 Task: Check a user's "Followers" for community engagement.
Action: Mouse moved to (1326, 78)
Screenshot: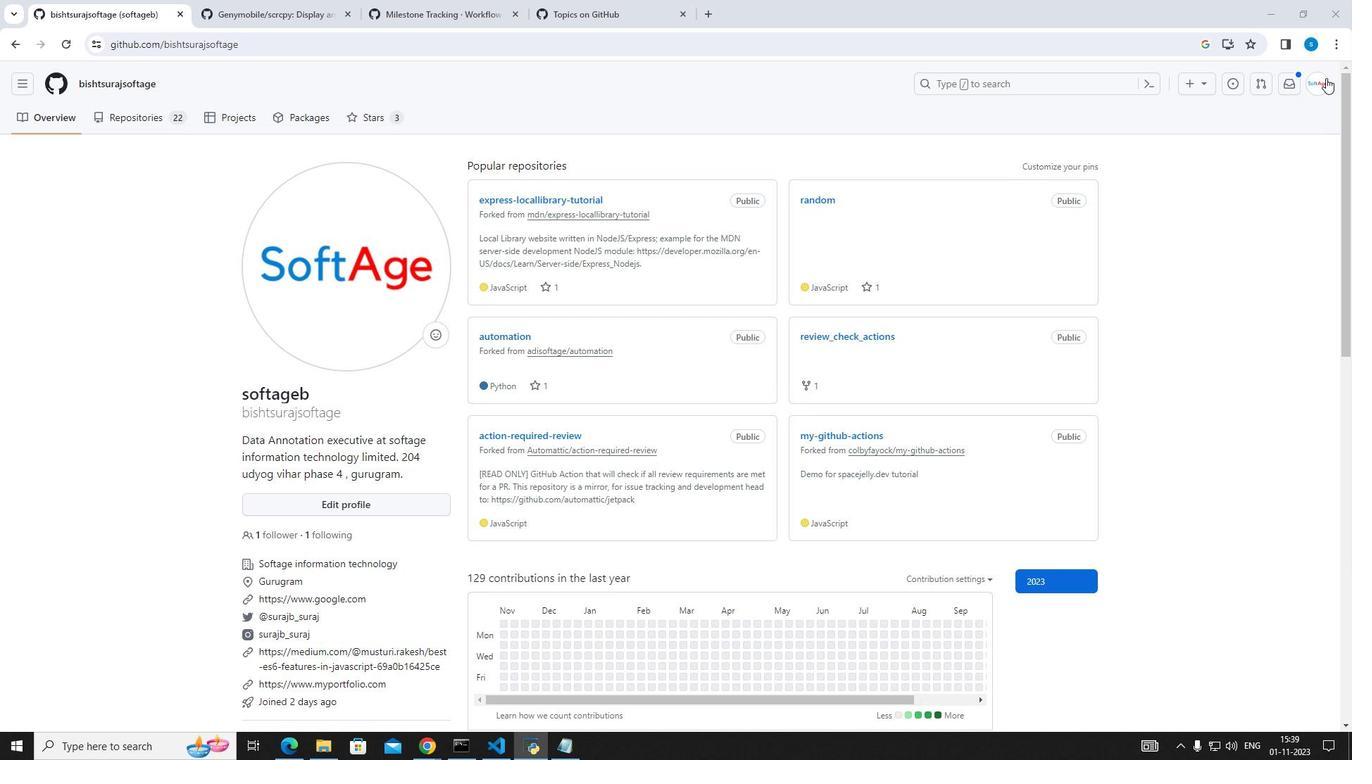 
Action: Mouse pressed left at (1326, 78)
Screenshot: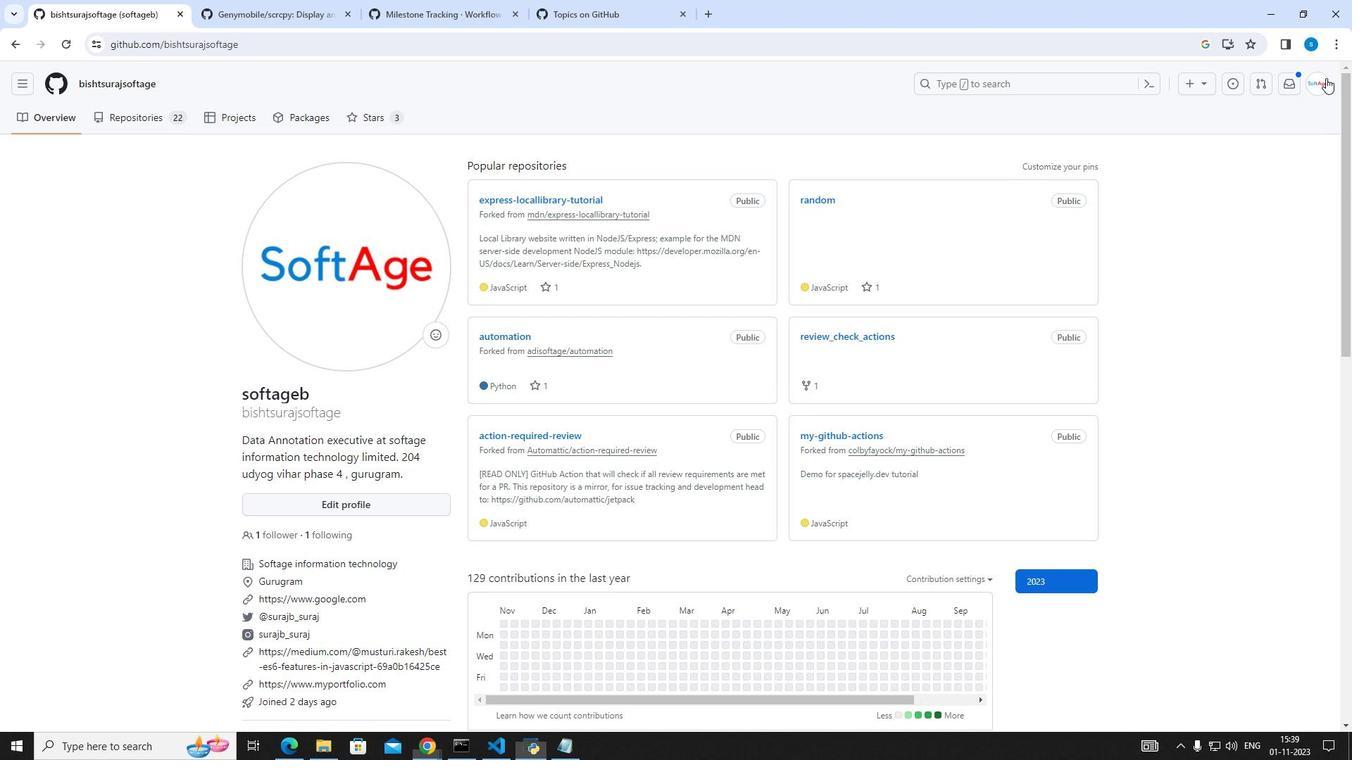 
Action: Mouse moved to (1242, 191)
Screenshot: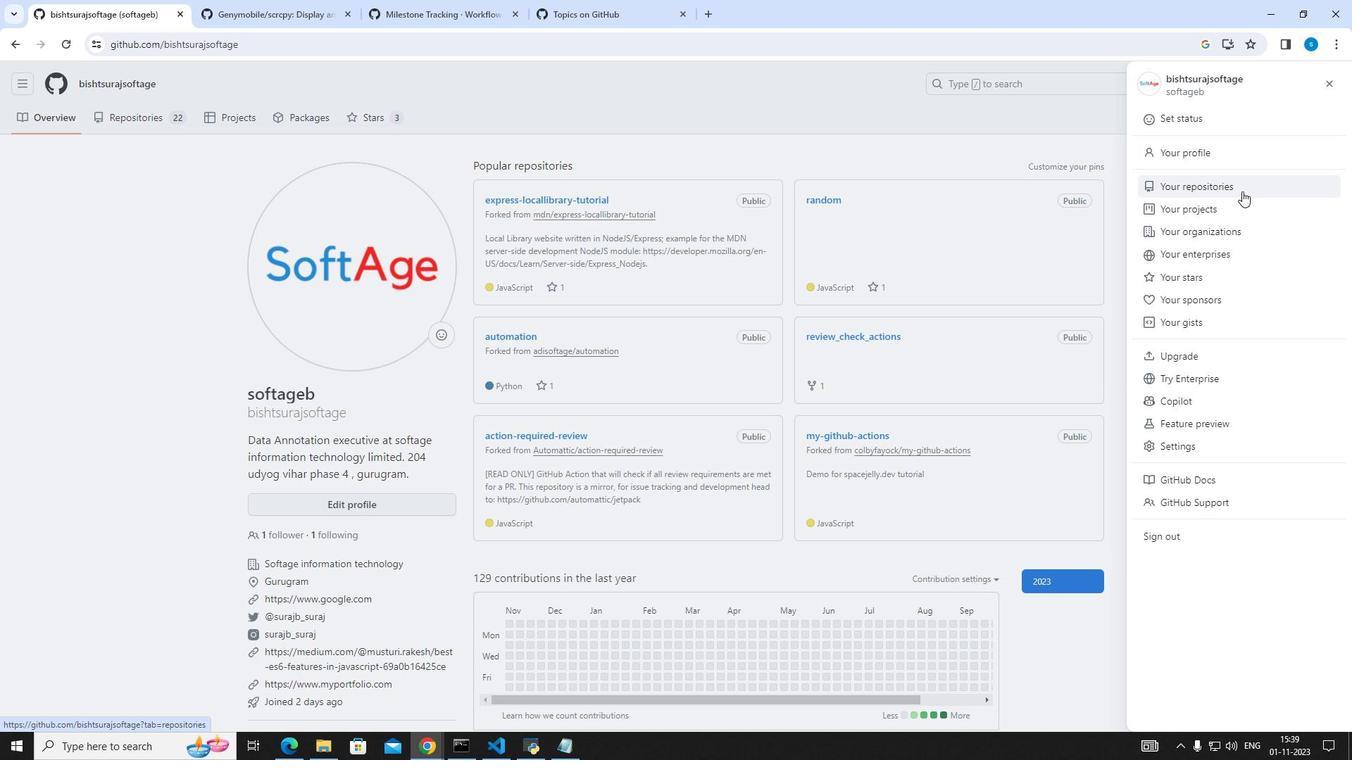 
Action: Mouse pressed left at (1242, 191)
Screenshot: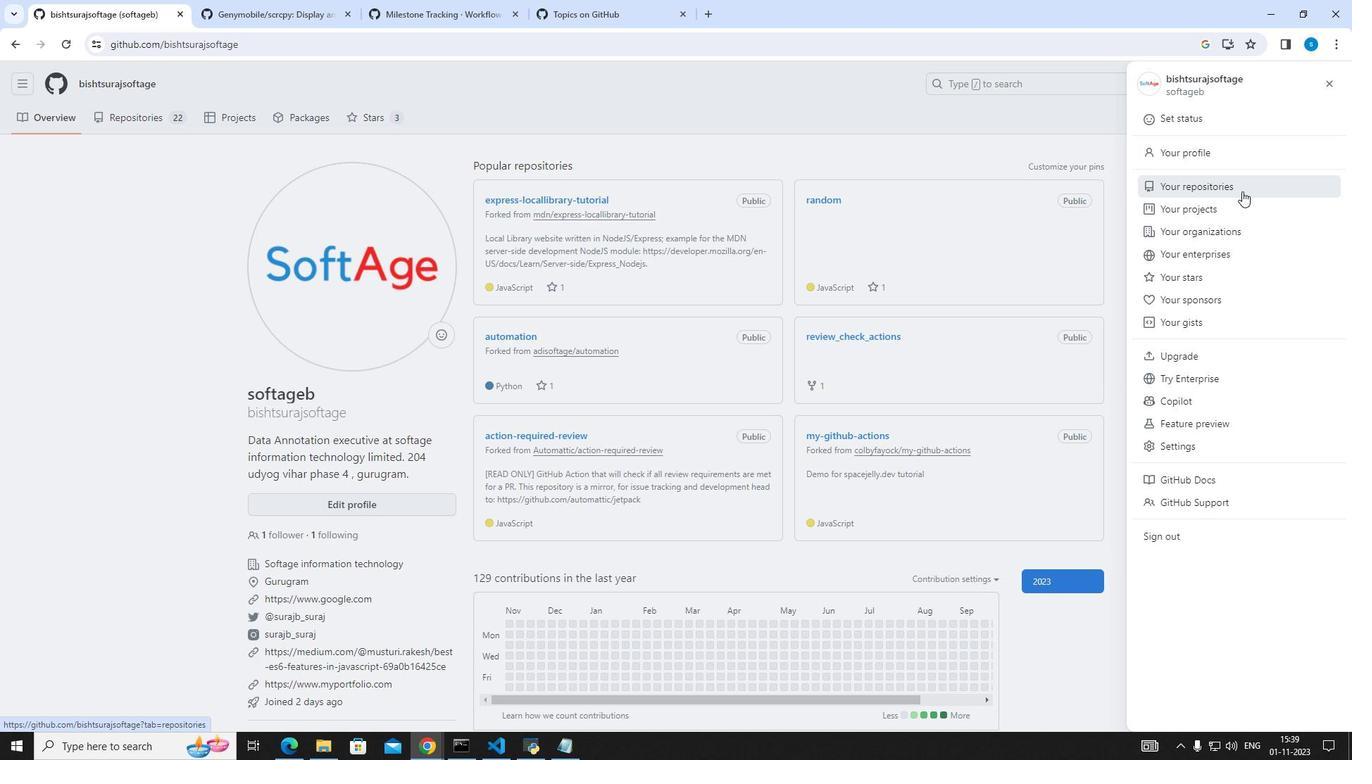 
Action: Mouse moved to (731, 411)
Screenshot: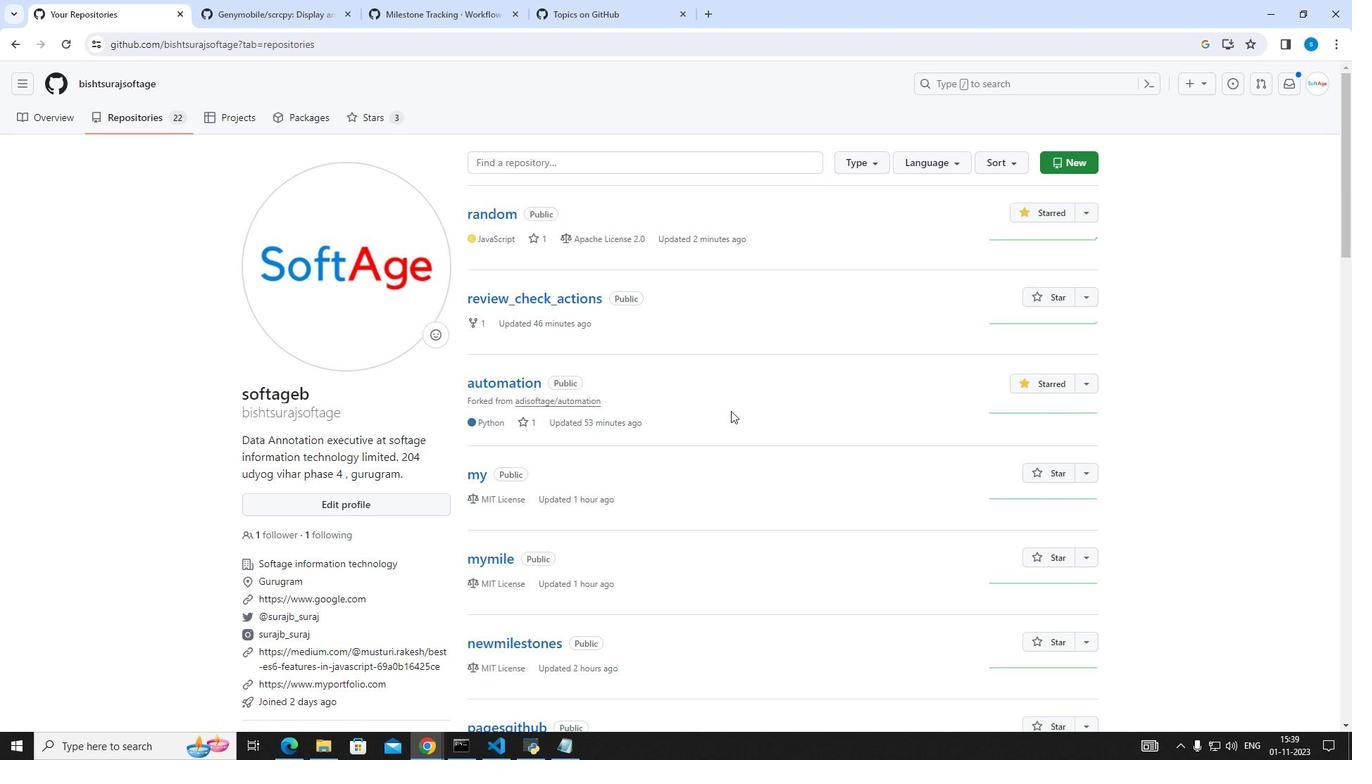 
Action: Mouse scrolled (731, 410) with delta (0, 0)
Screenshot: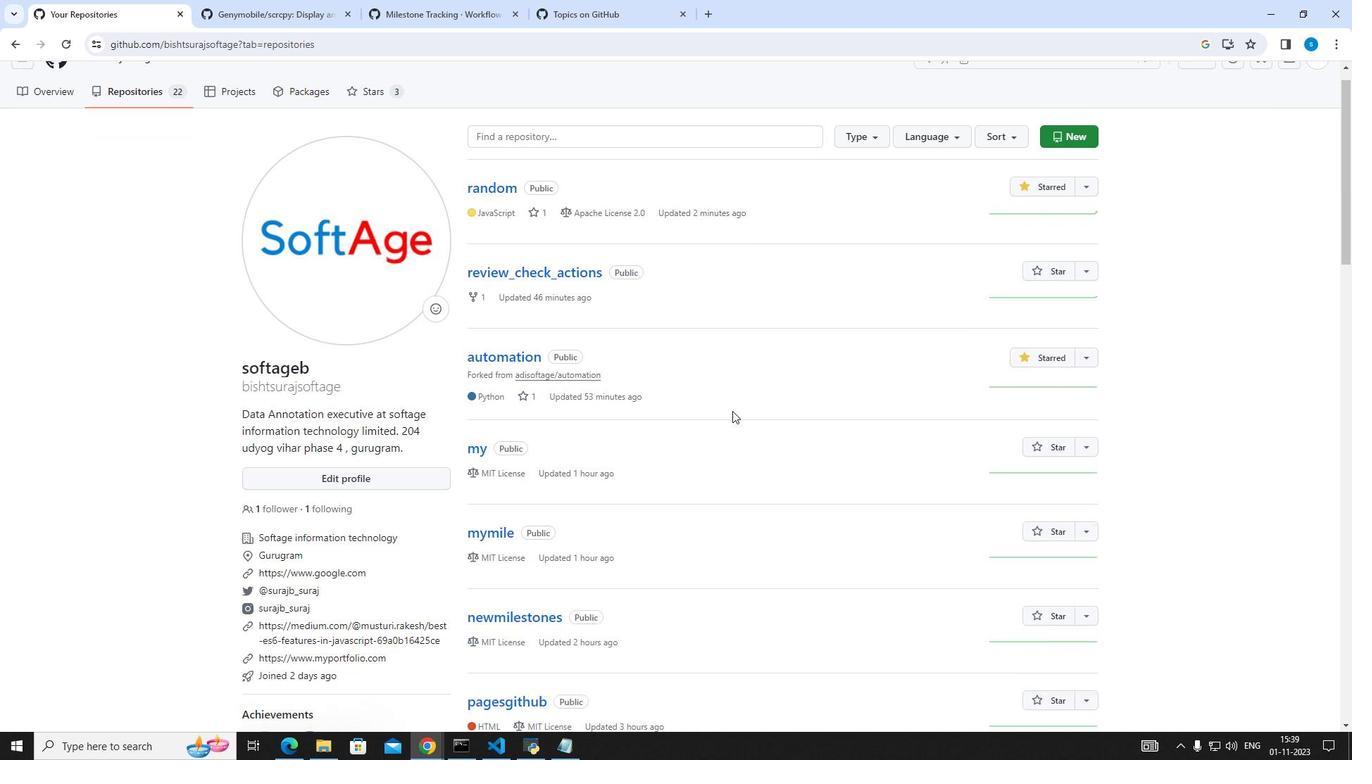 
Action: Mouse scrolled (731, 410) with delta (0, 0)
Screenshot: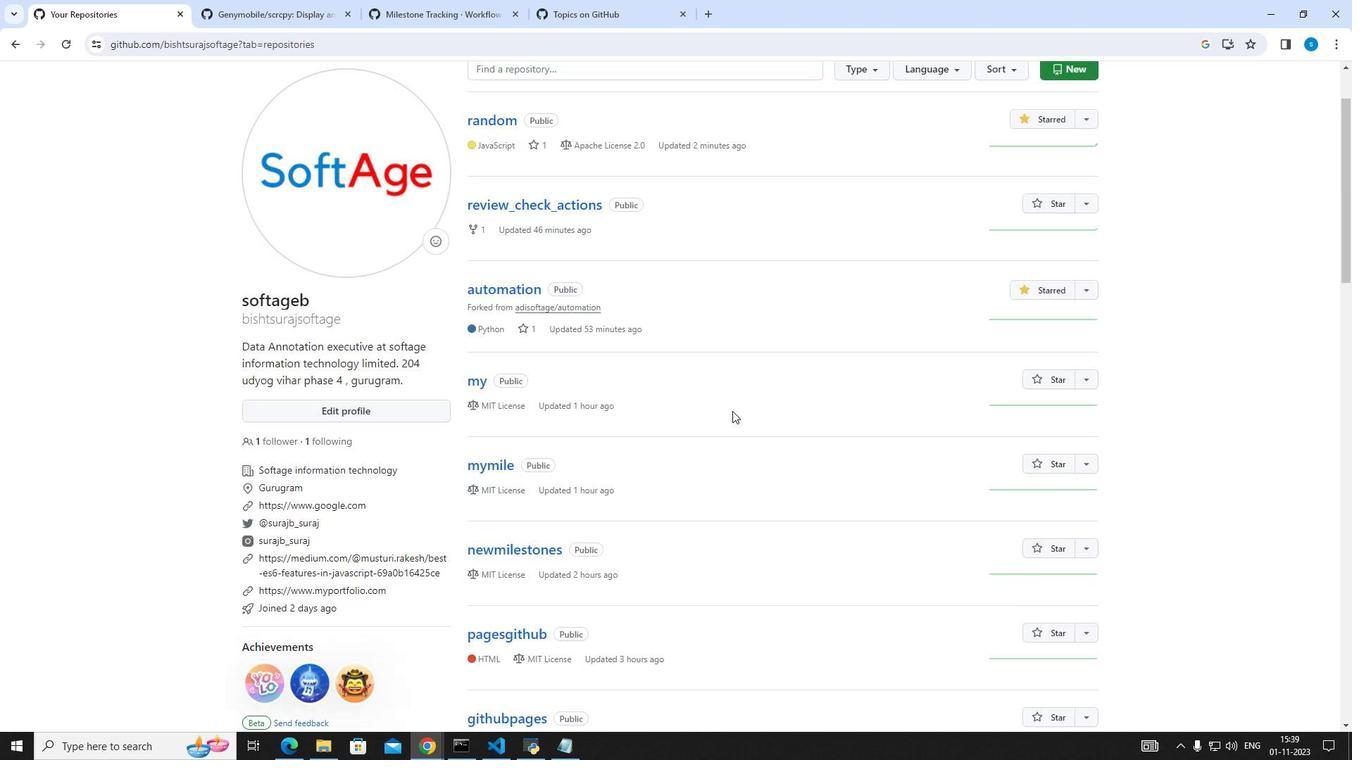 
Action: Mouse scrolled (731, 410) with delta (0, 0)
Screenshot: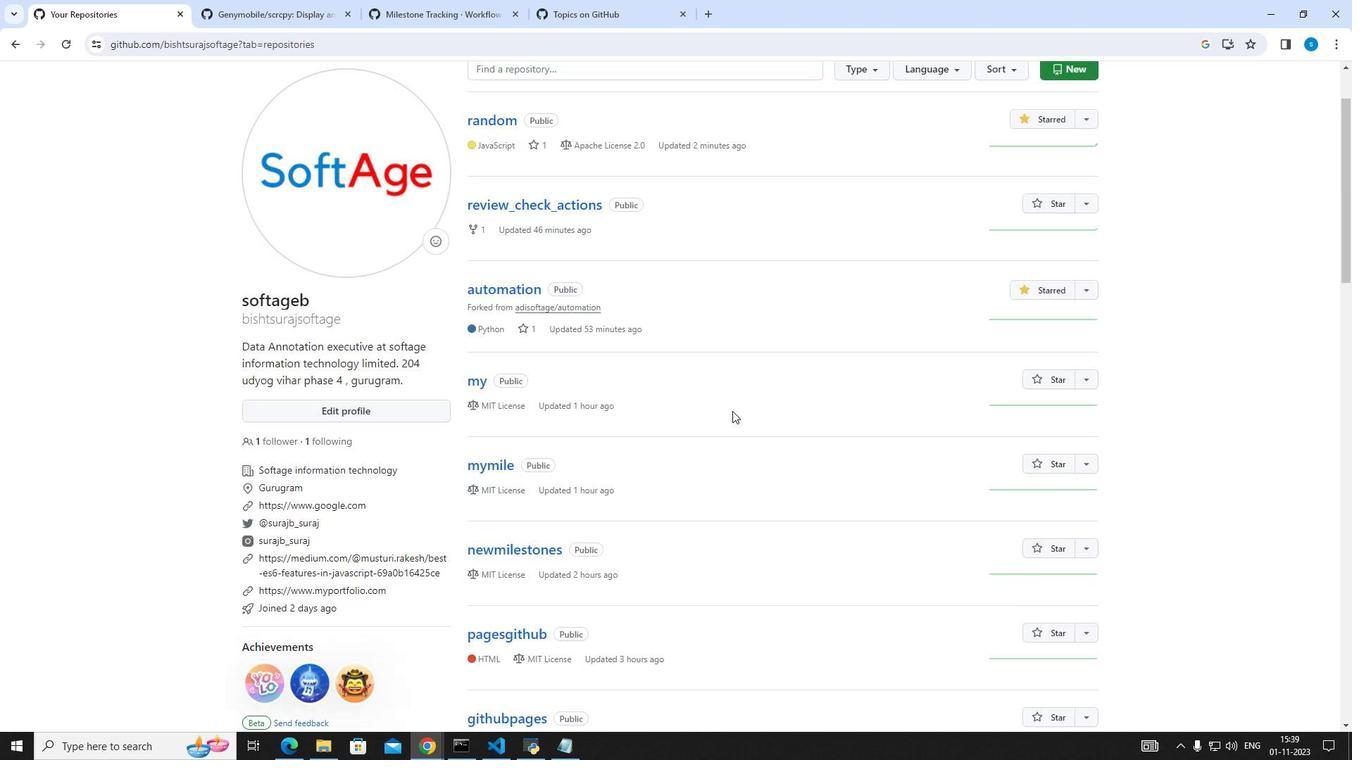 
Action: Mouse moved to (732, 411)
Screenshot: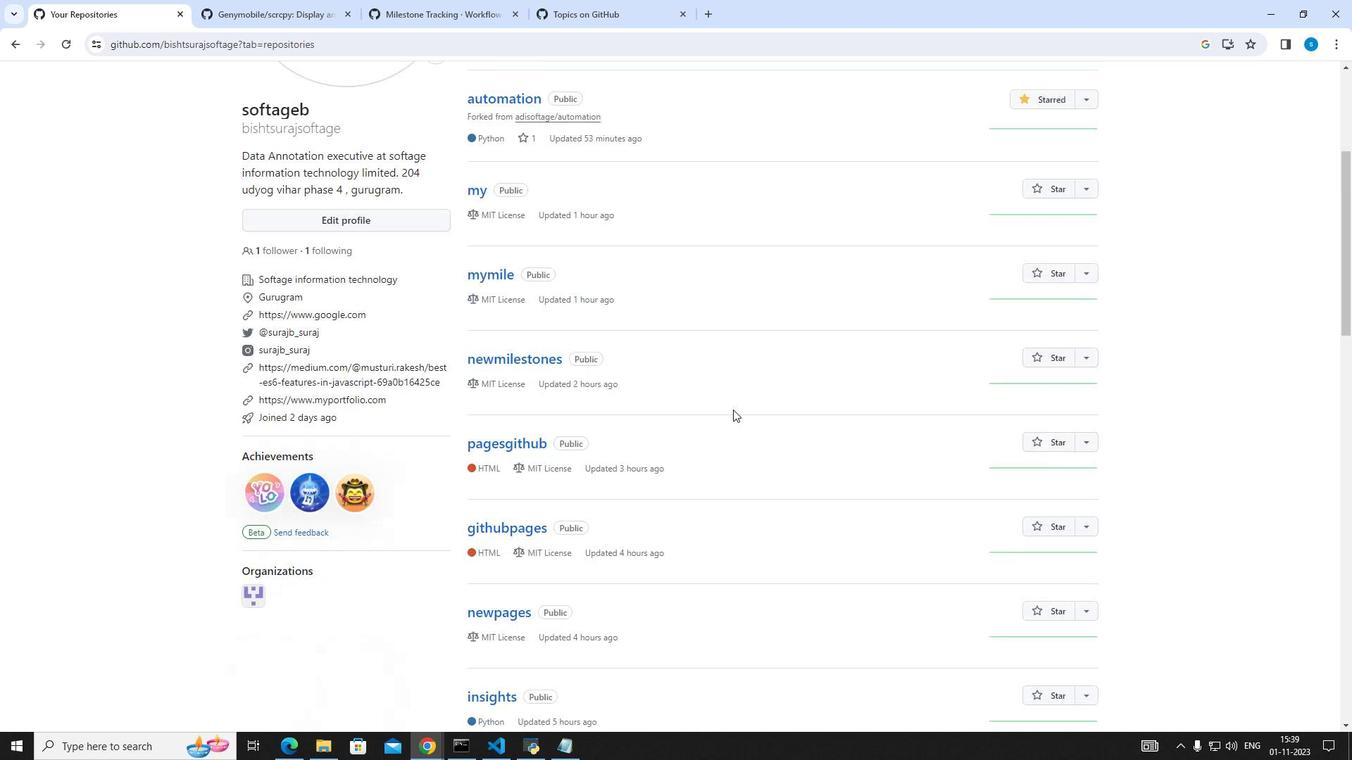 
Action: Mouse scrolled (732, 410) with delta (0, 0)
Screenshot: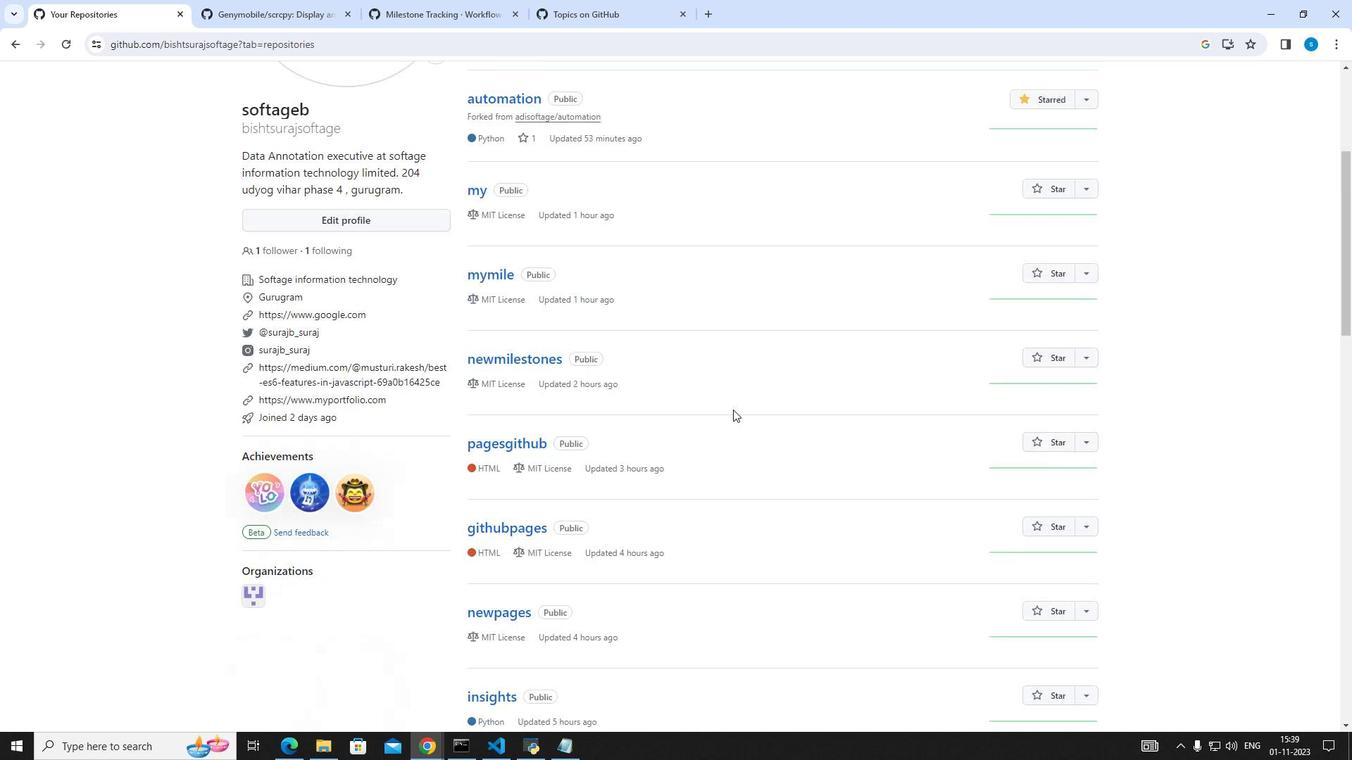 
Action: Mouse scrolled (732, 410) with delta (0, 0)
Screenshot: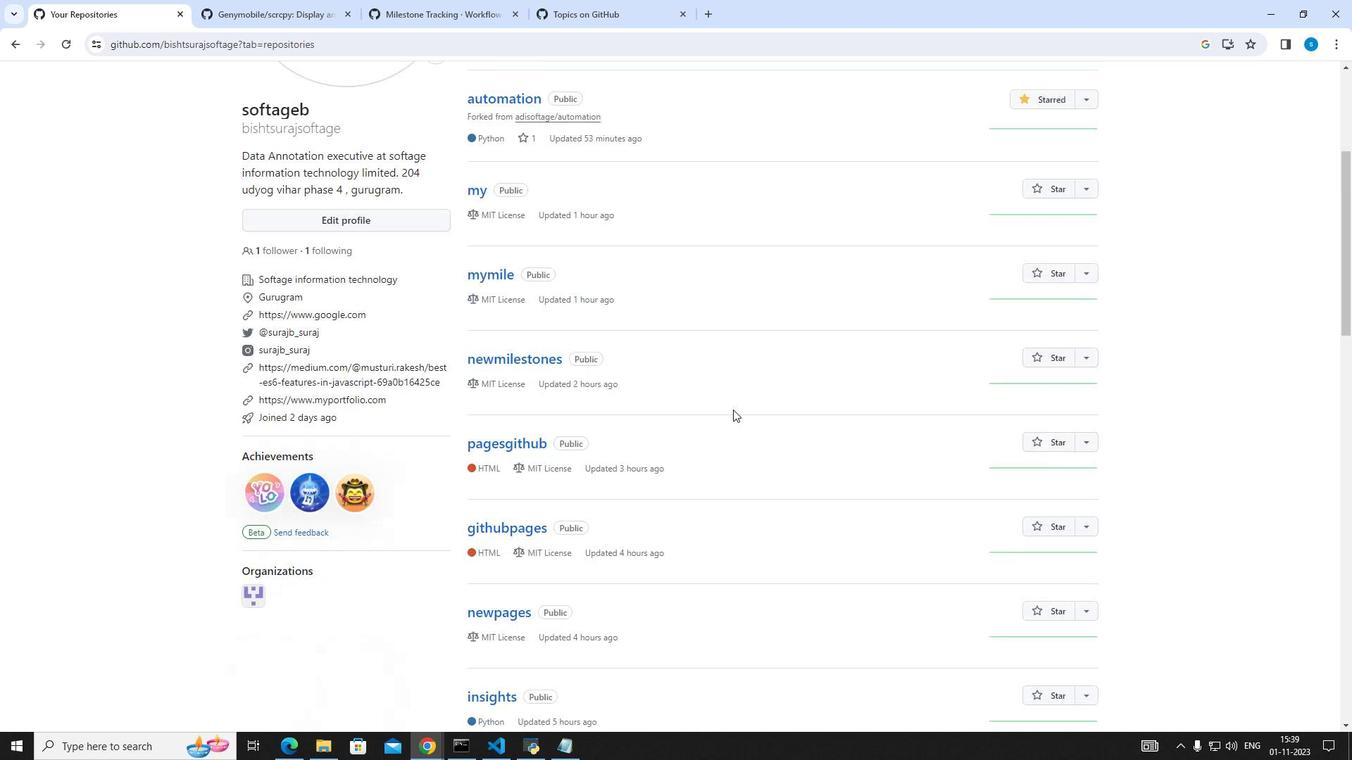 
Action: Mouse scrolled (732, 410) with delta (0, 0)
Screenshot: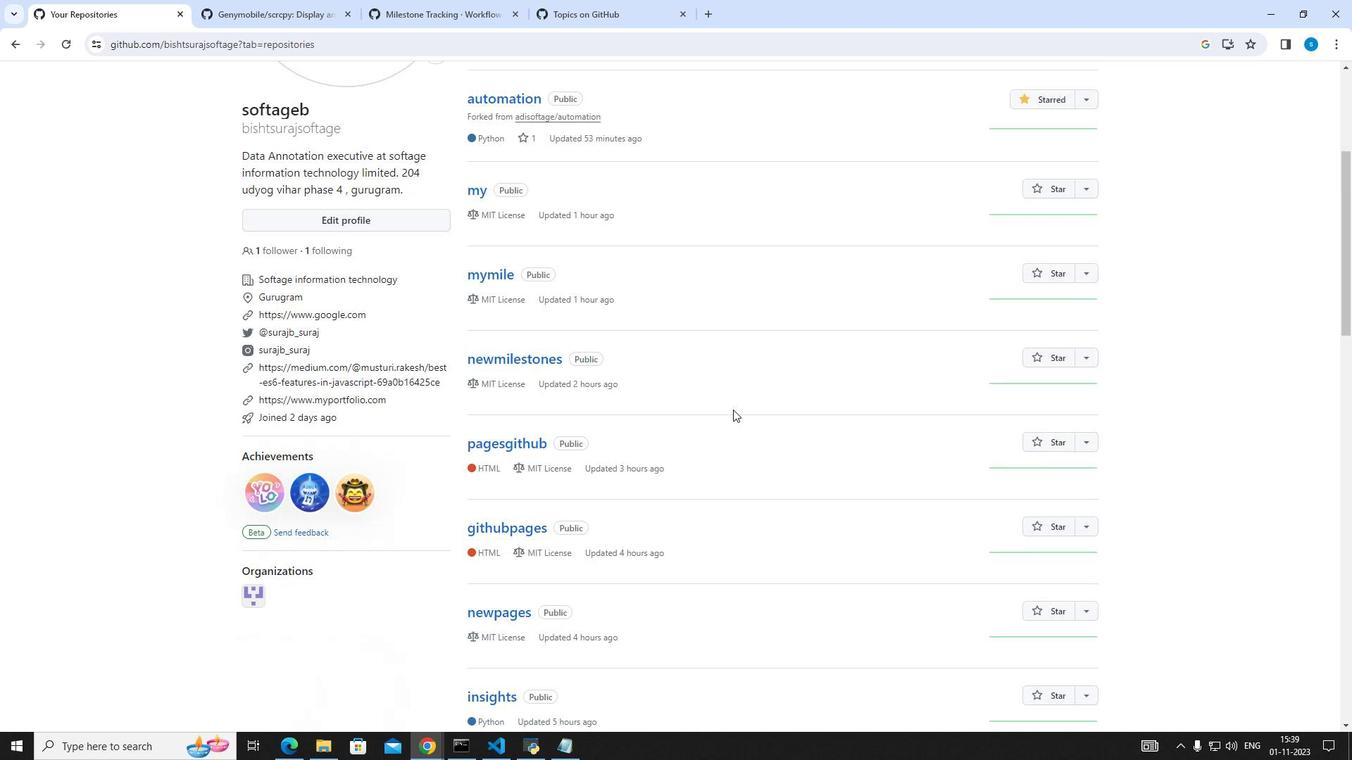 
Action: Mouse scrolled (732, 410) with delta (0, 0)
Screenshot: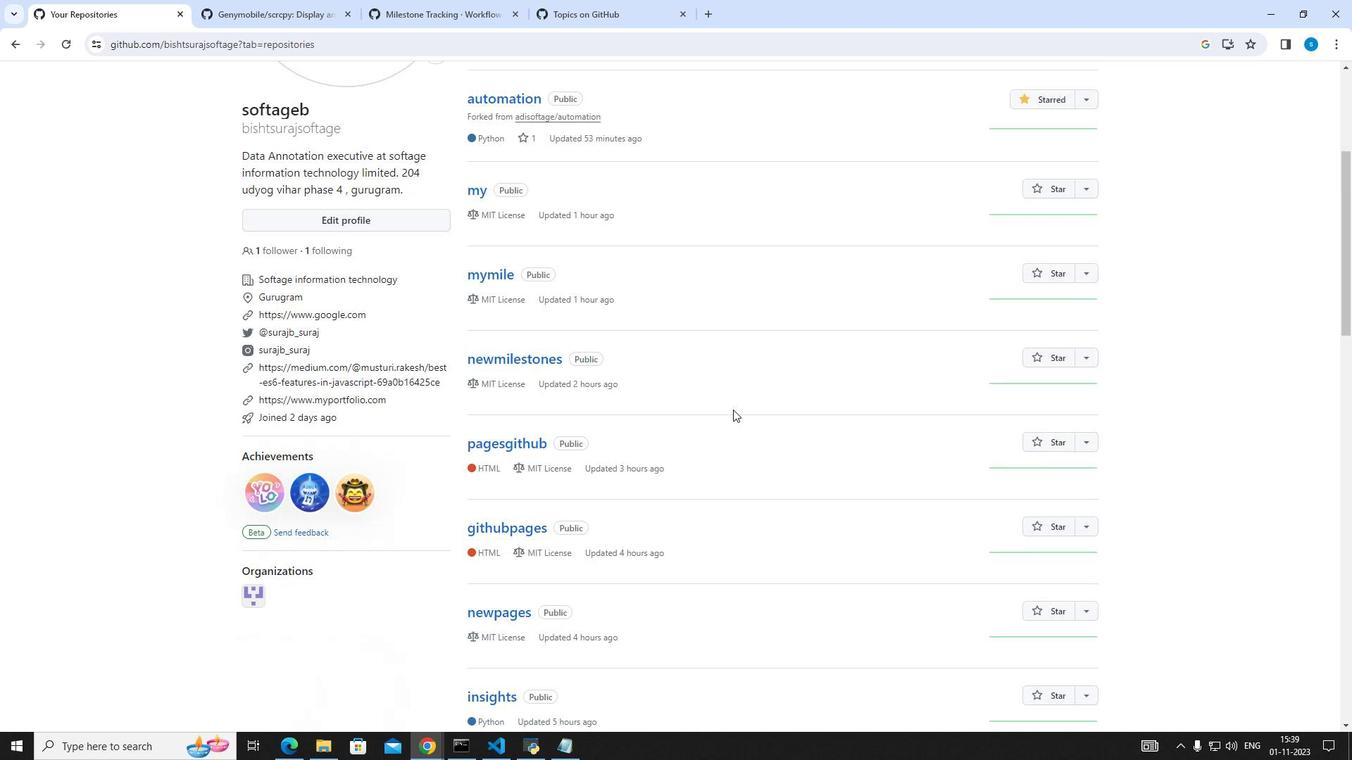 
Action: Mouse scrolled (732, 410) with delta (0, 0)
Screenshot: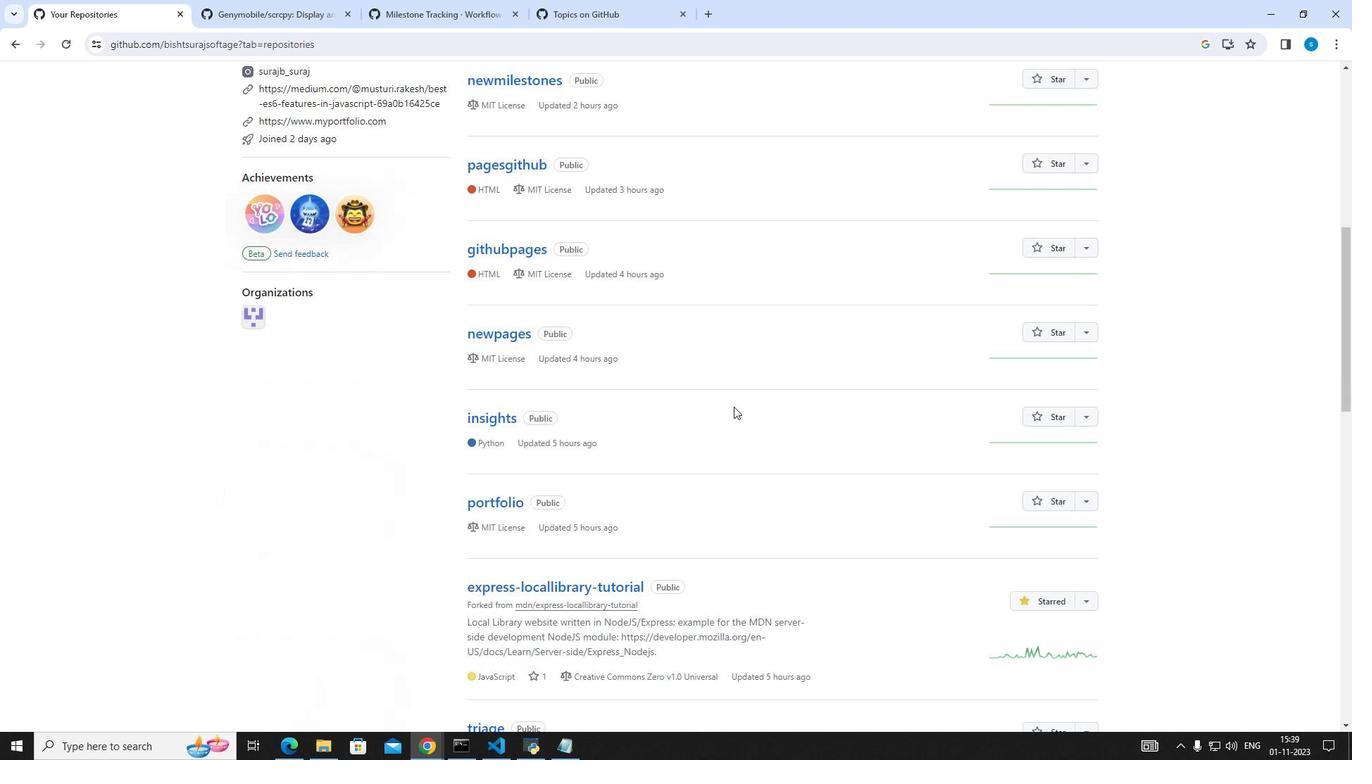
Action: Mouse moved to (734, 407)
Screenshot: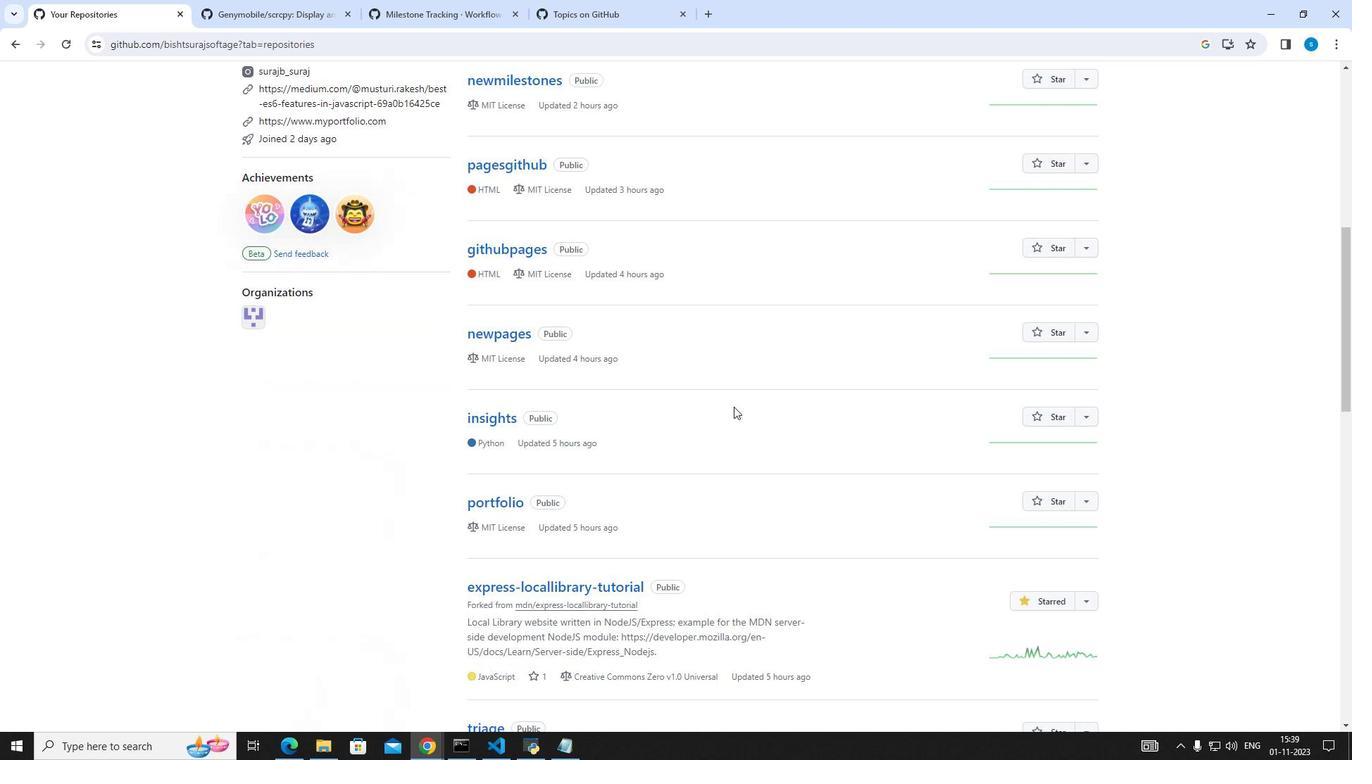 
Action: Mouse scrolled (734, 406) with delta (0, 0)
Screenshot: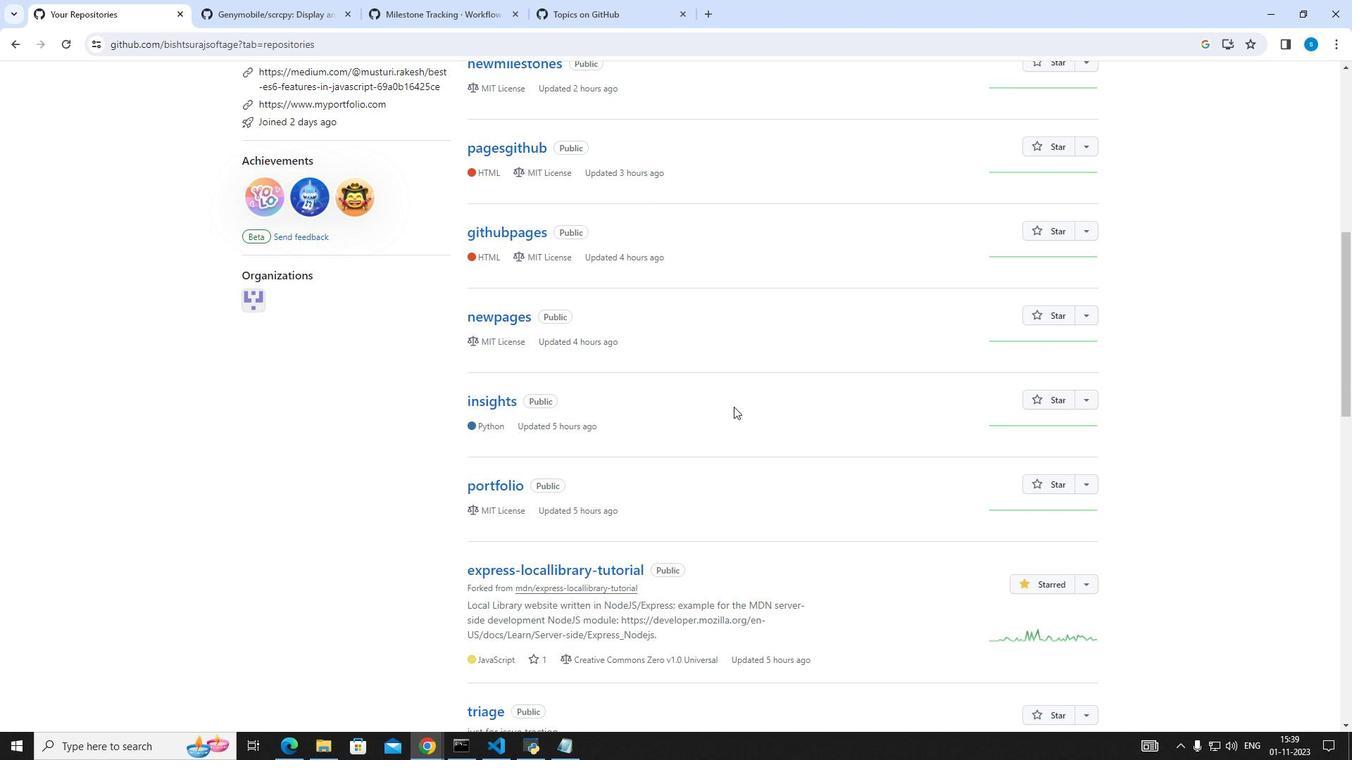 
Action: Mouse scrolled (734, 406) with delta (0, 0)
Screenshot: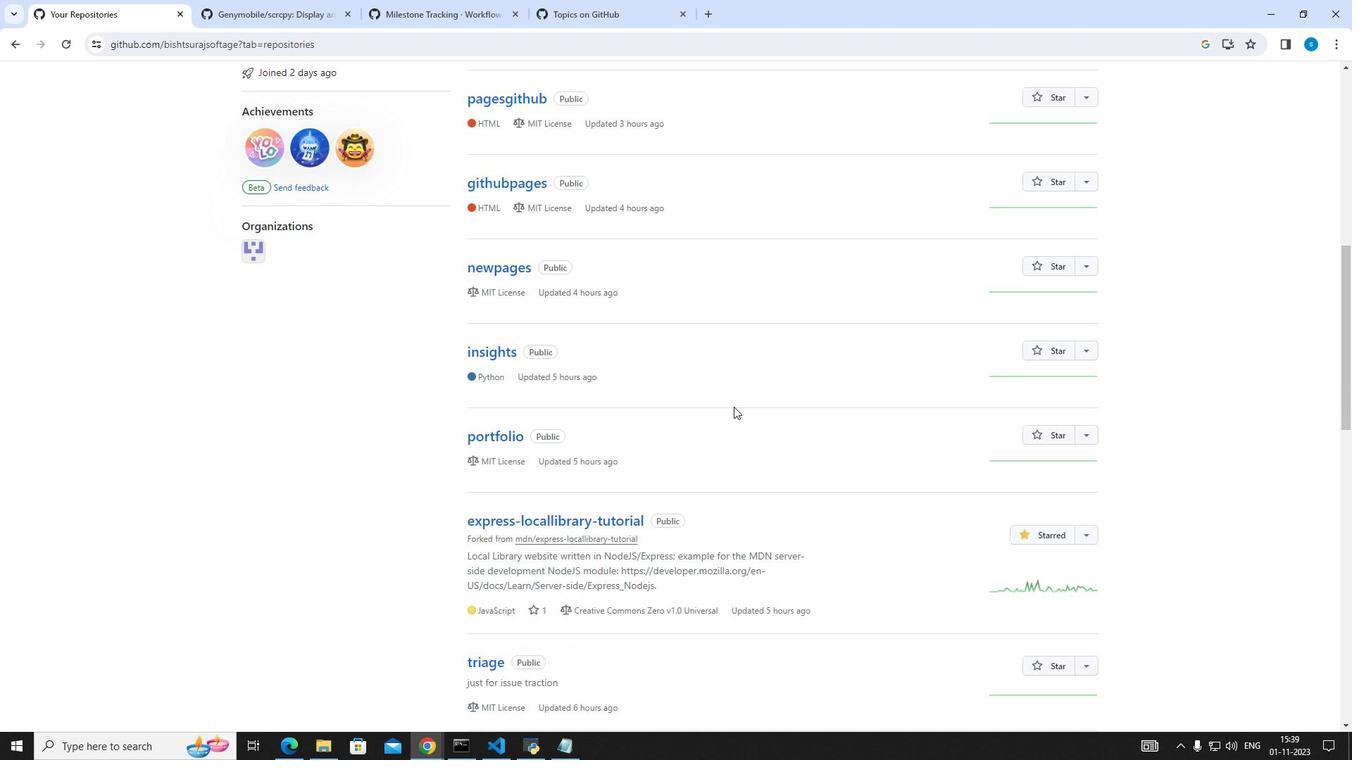 
Action: Mouse moved to (636, 450)
Screenshot: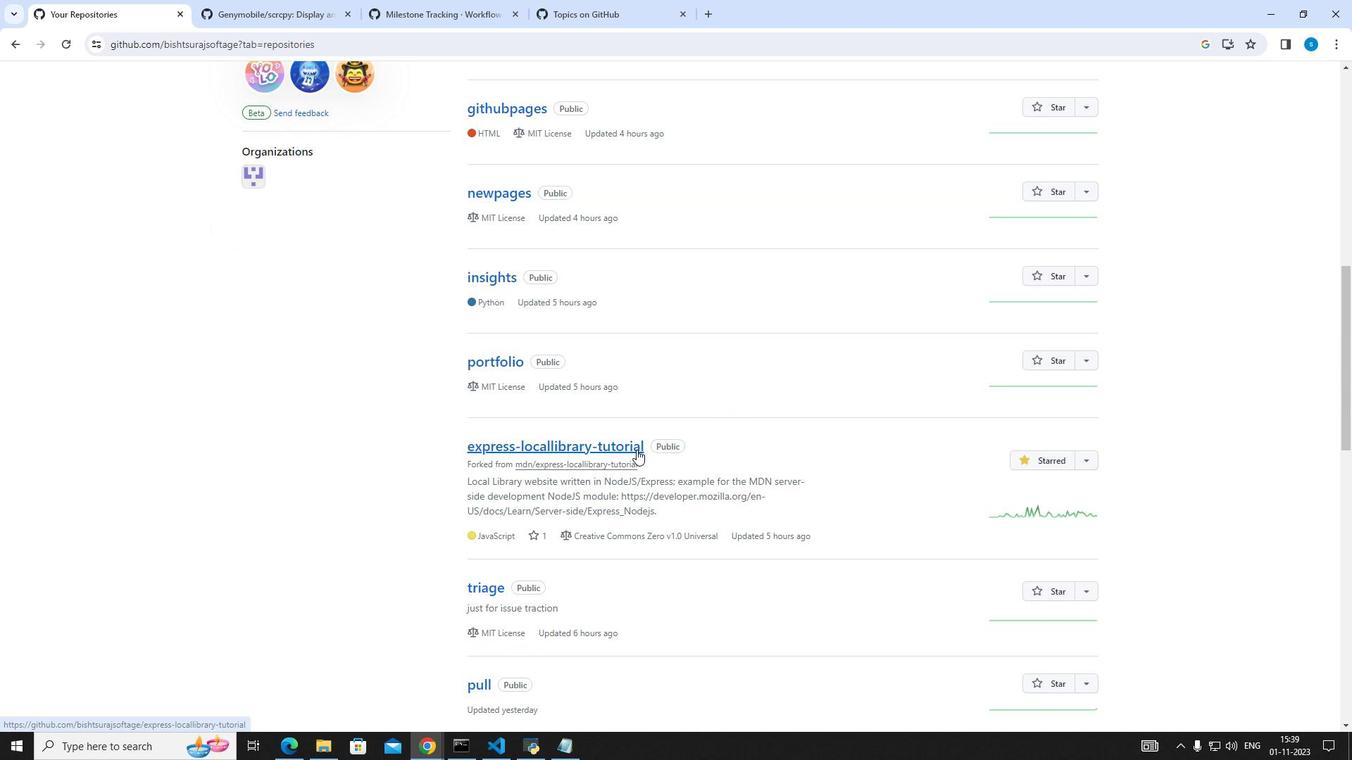 
Action: Mouse pressed left at (636, 450)
Screenshot: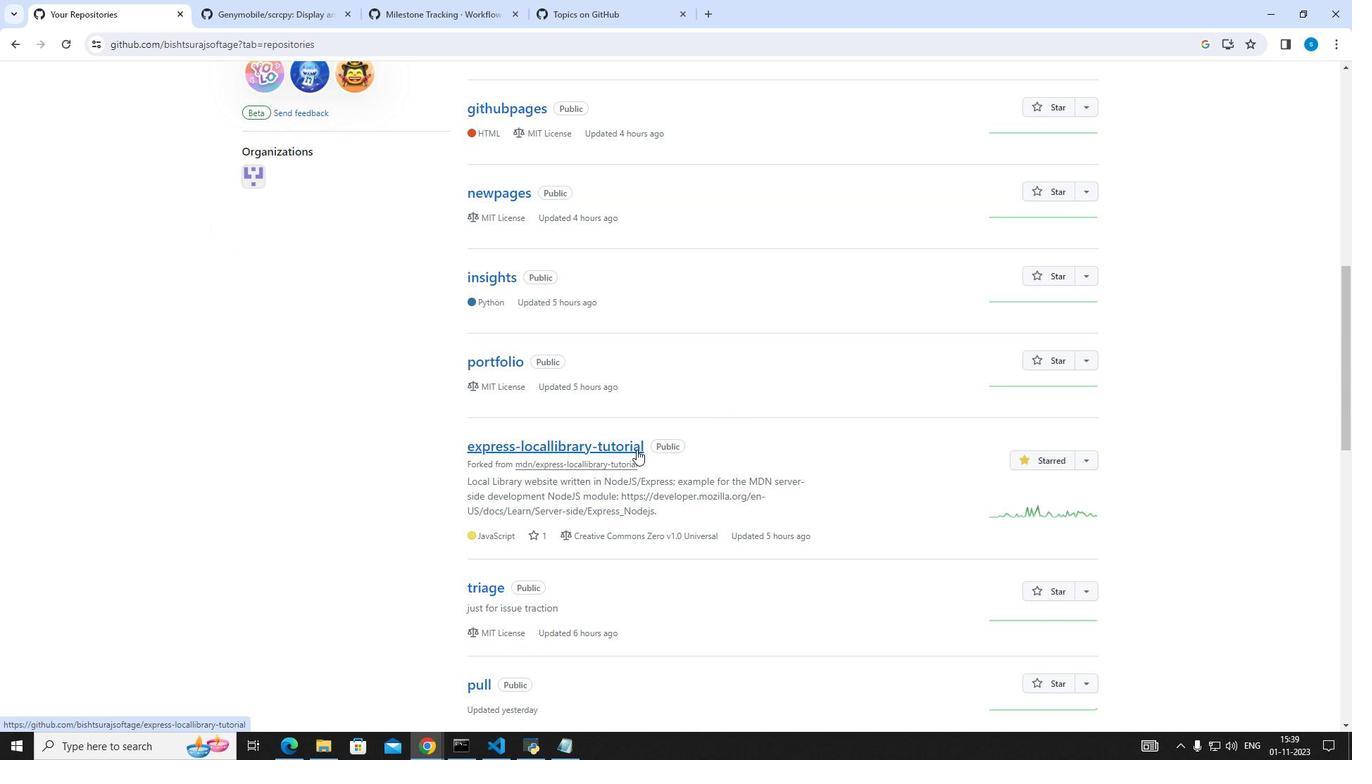
Action: Mouse moved to (434, 113)
Screenshot: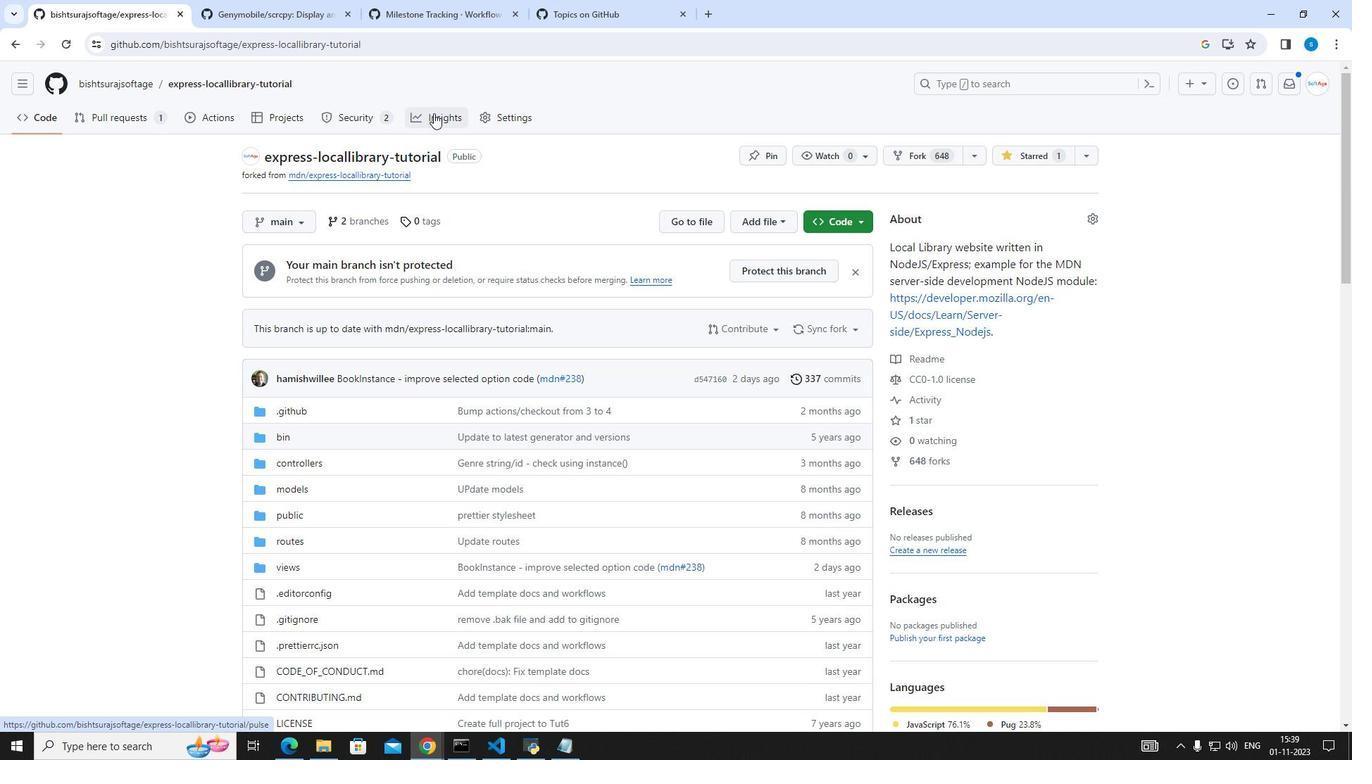 
Action: Mouse pressed left at (434, 113)
Screenshot: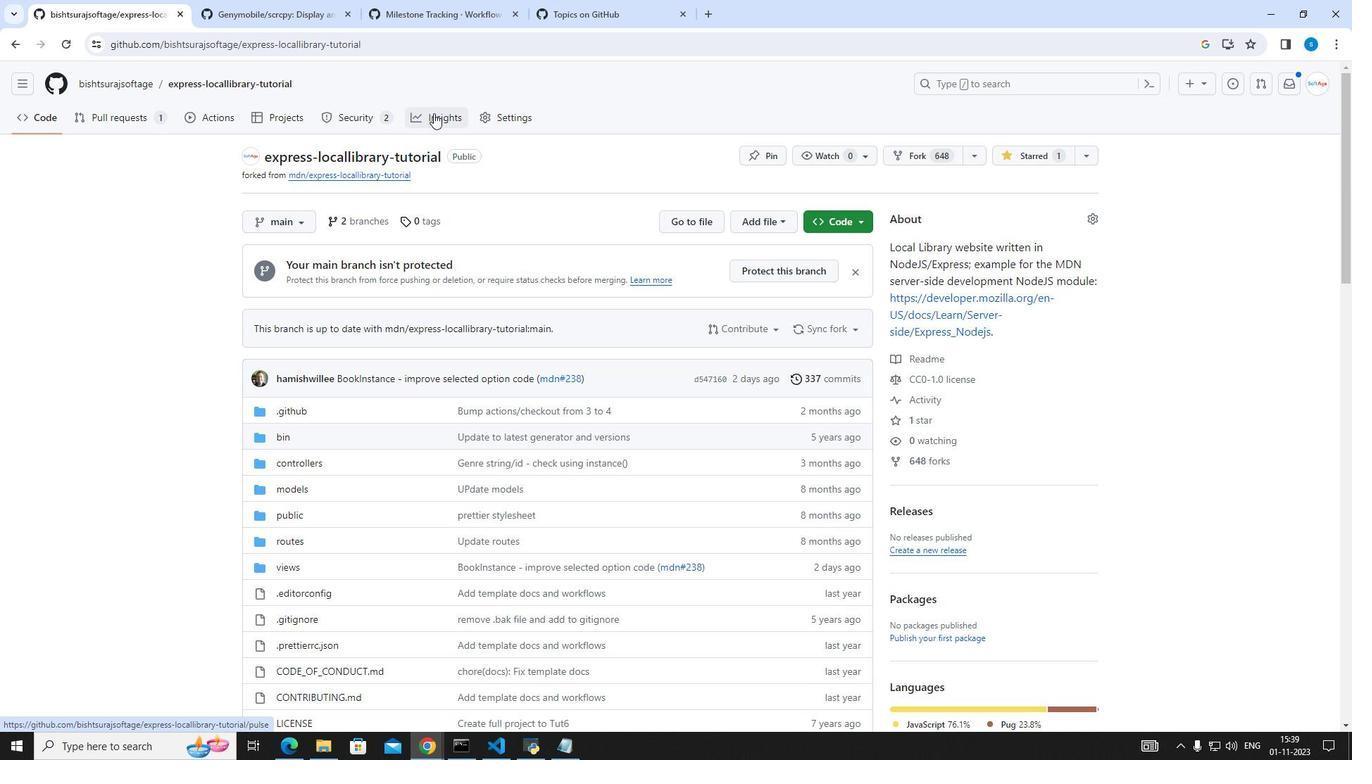 
Action: Mouse moved to (363, 198)
Screenshot: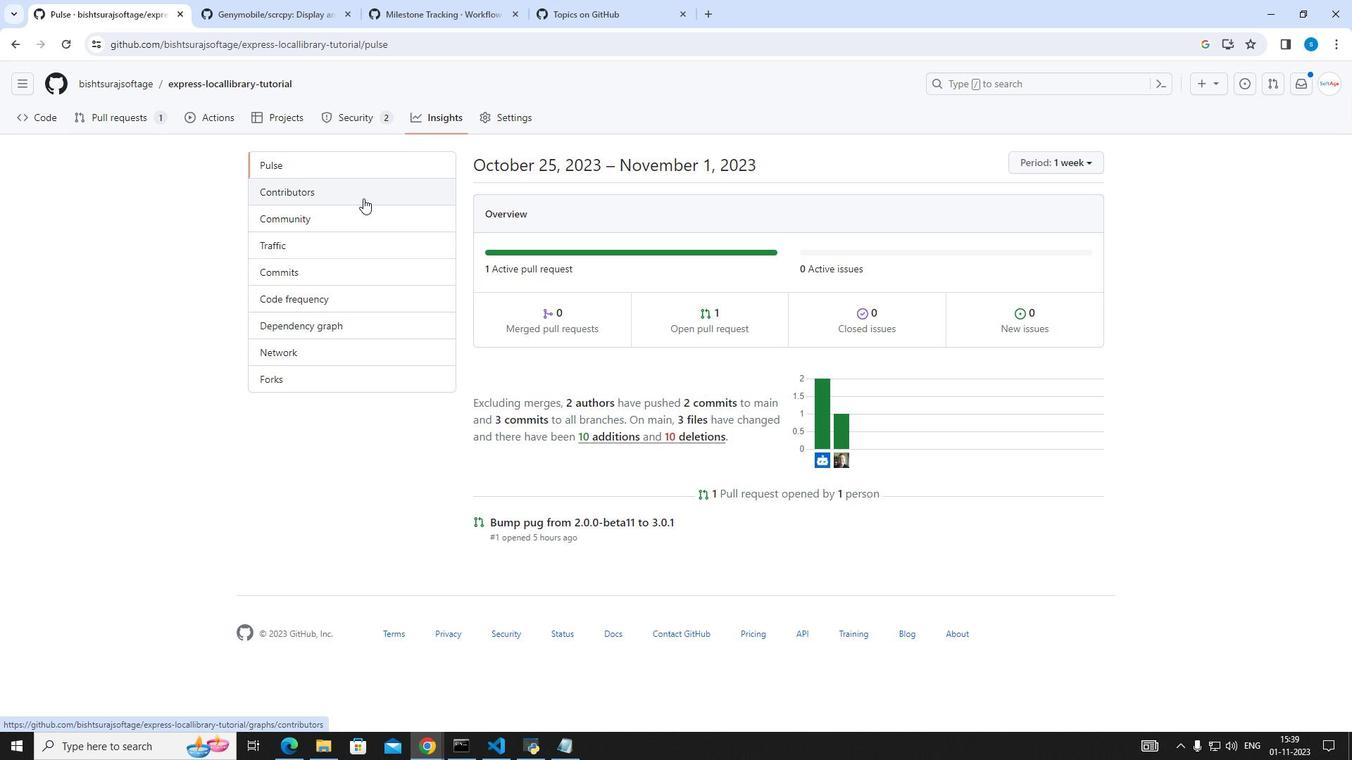
Action: Mouse pressed left at (363, 198)
Screenshot: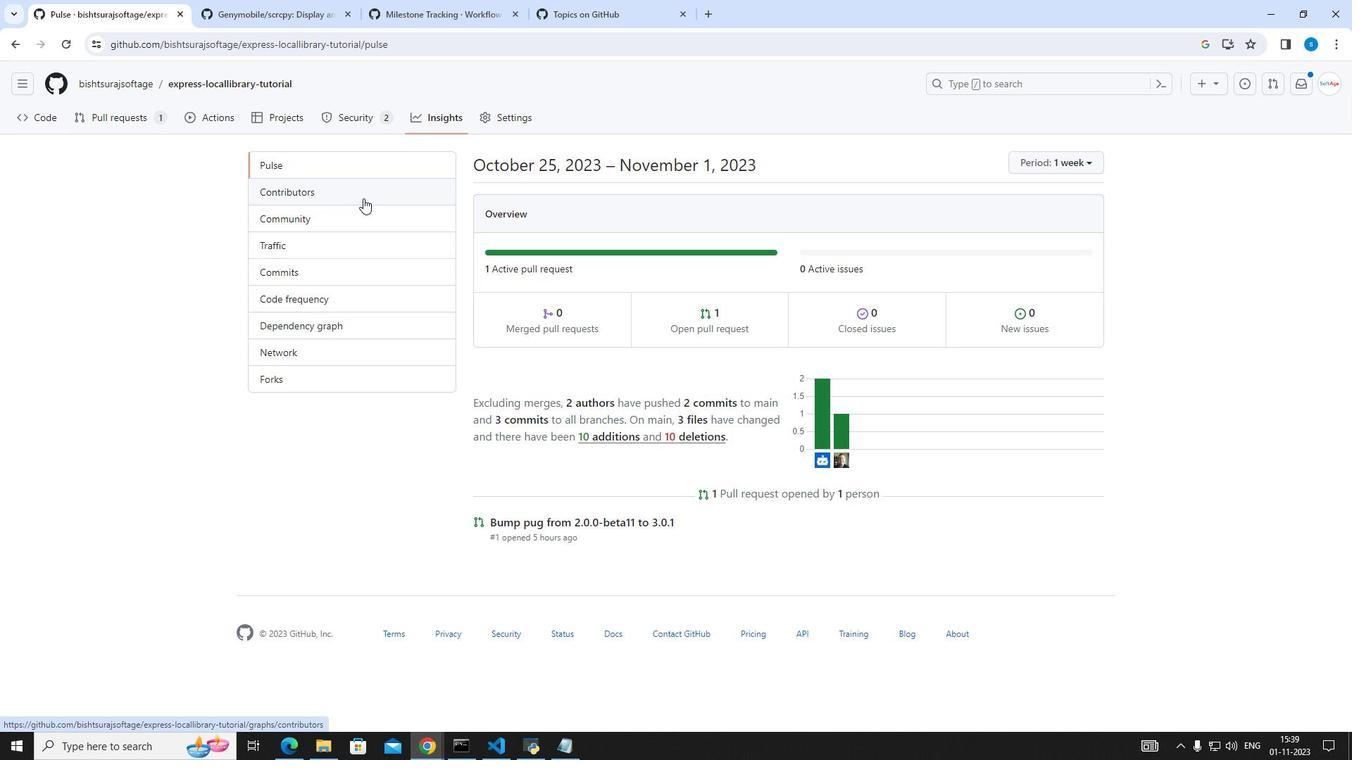 
Action: Mouse moved to (529, 412)
Screenshot: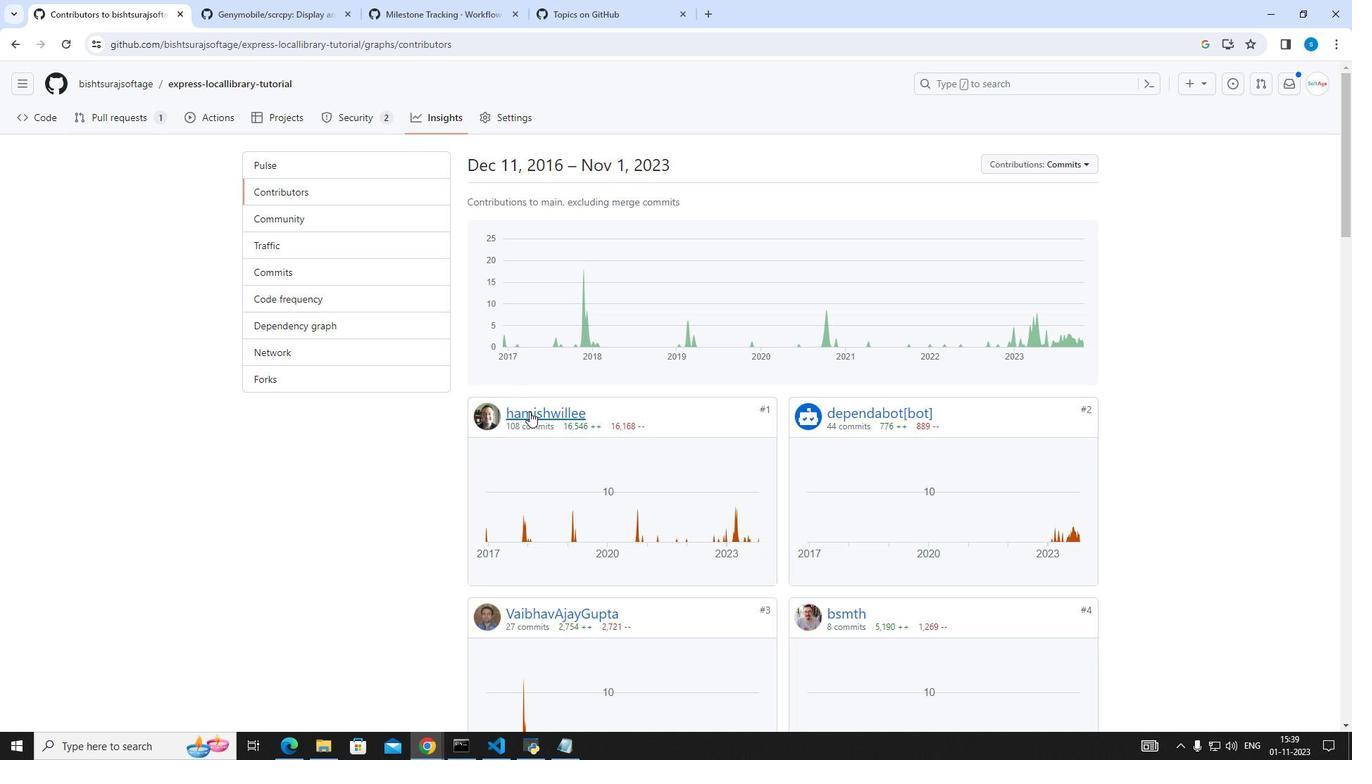 
Action: Mouse pressed left at (529, 412)
Screenshot: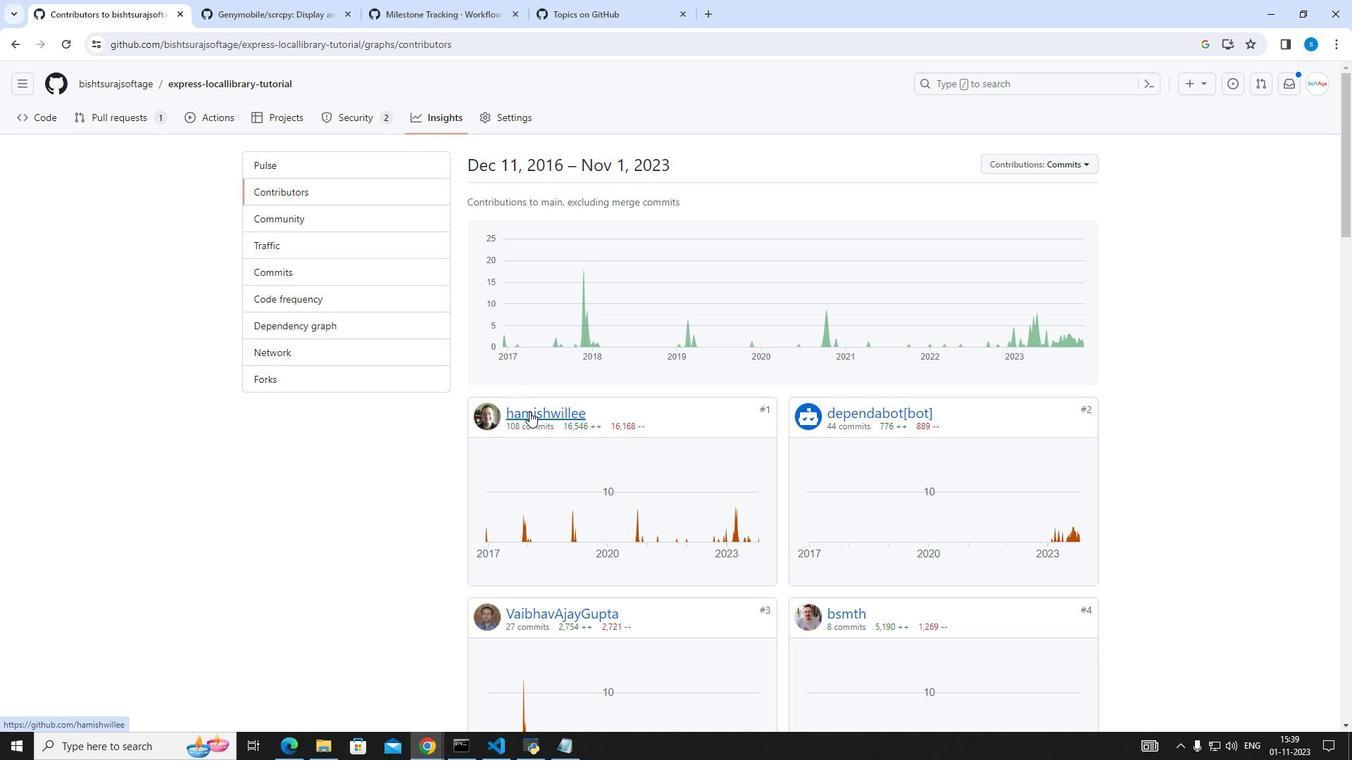 
Action: Mouse moved to (285, 548)
Screenshot: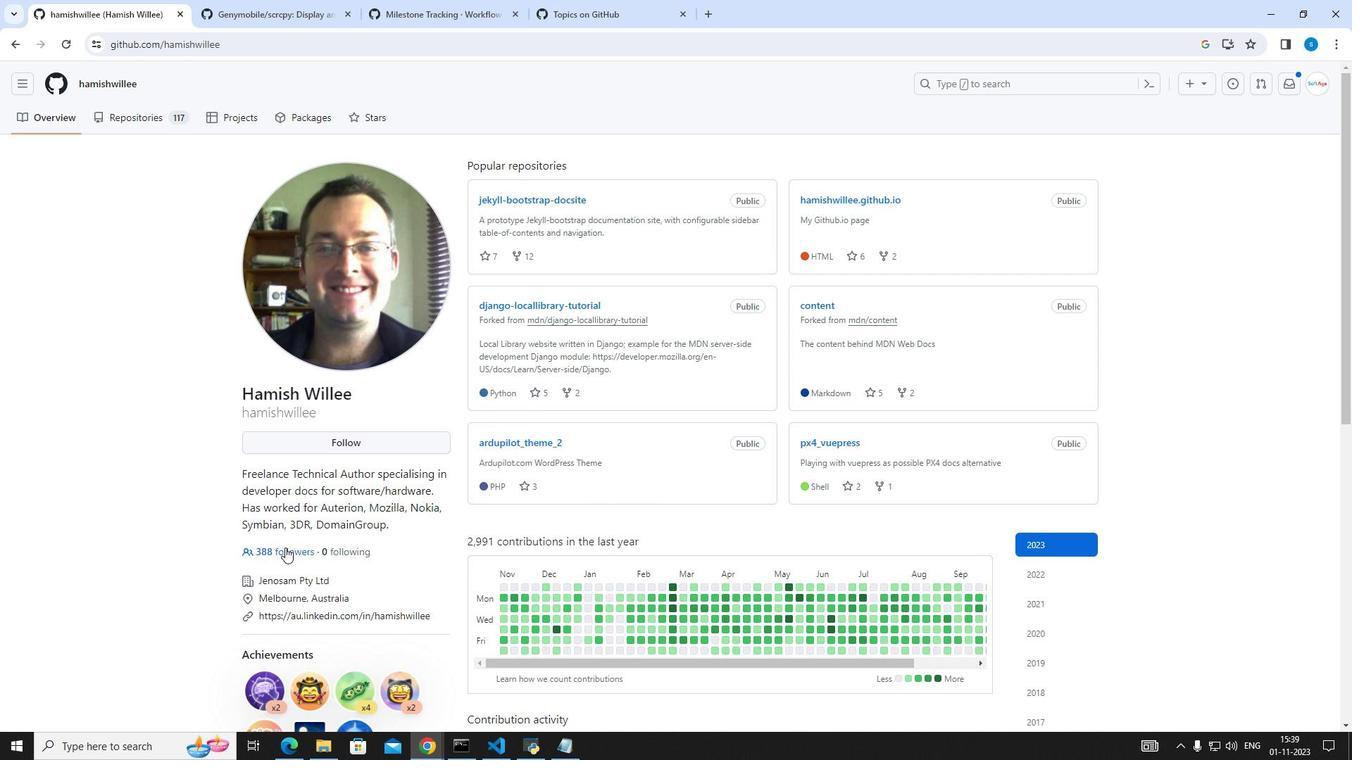 
Action: Mouse pressed left at (285, 548)
Screenshot: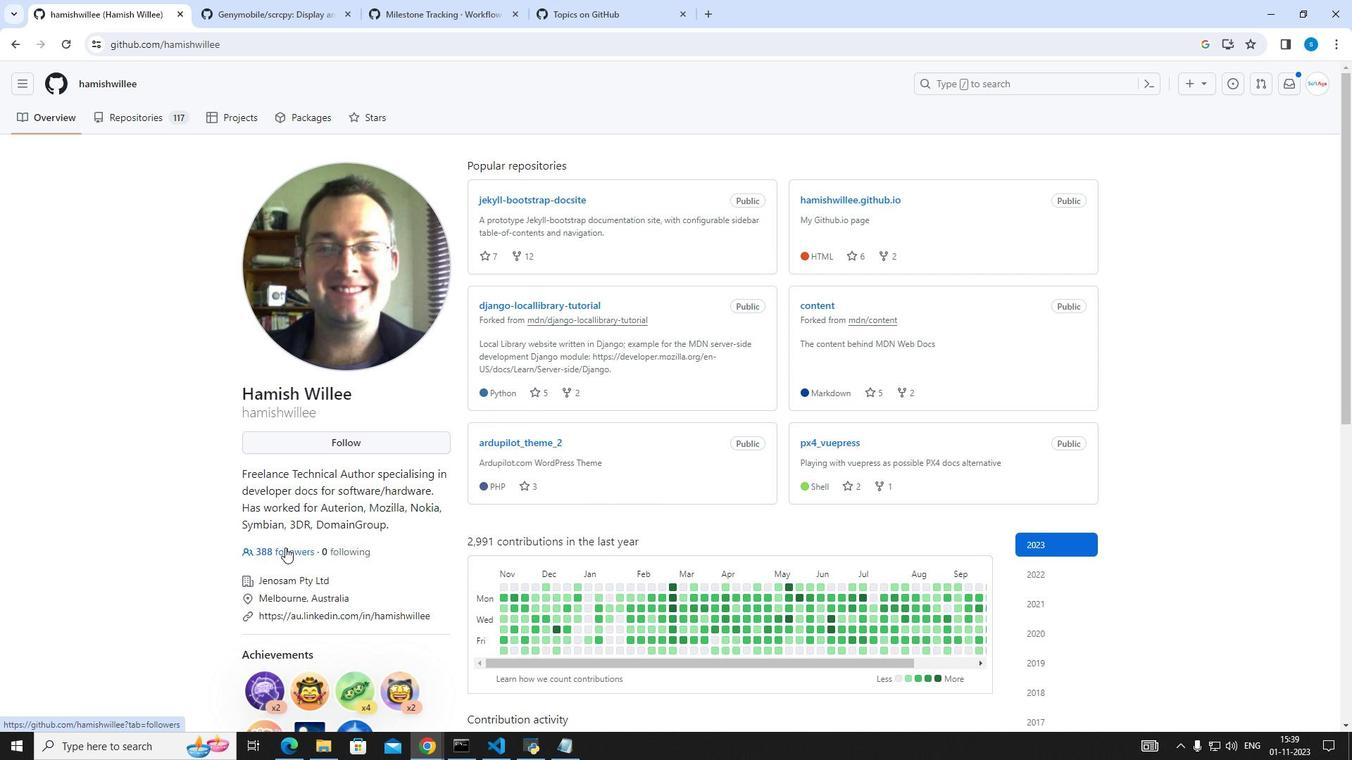 
Action: Mouse moved to (1077, 166)
Screenshot: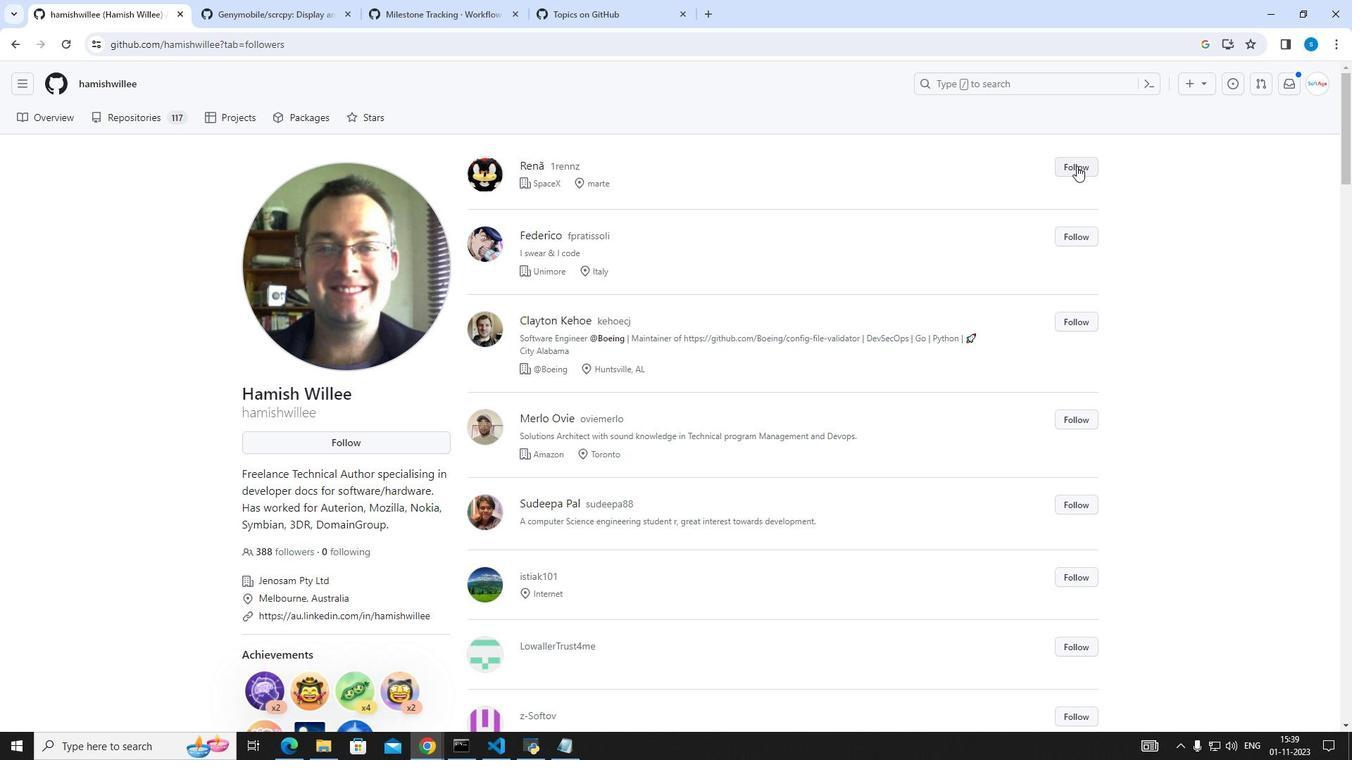 
Action: Mouse pressed left at (1077, 166)
Screenshot: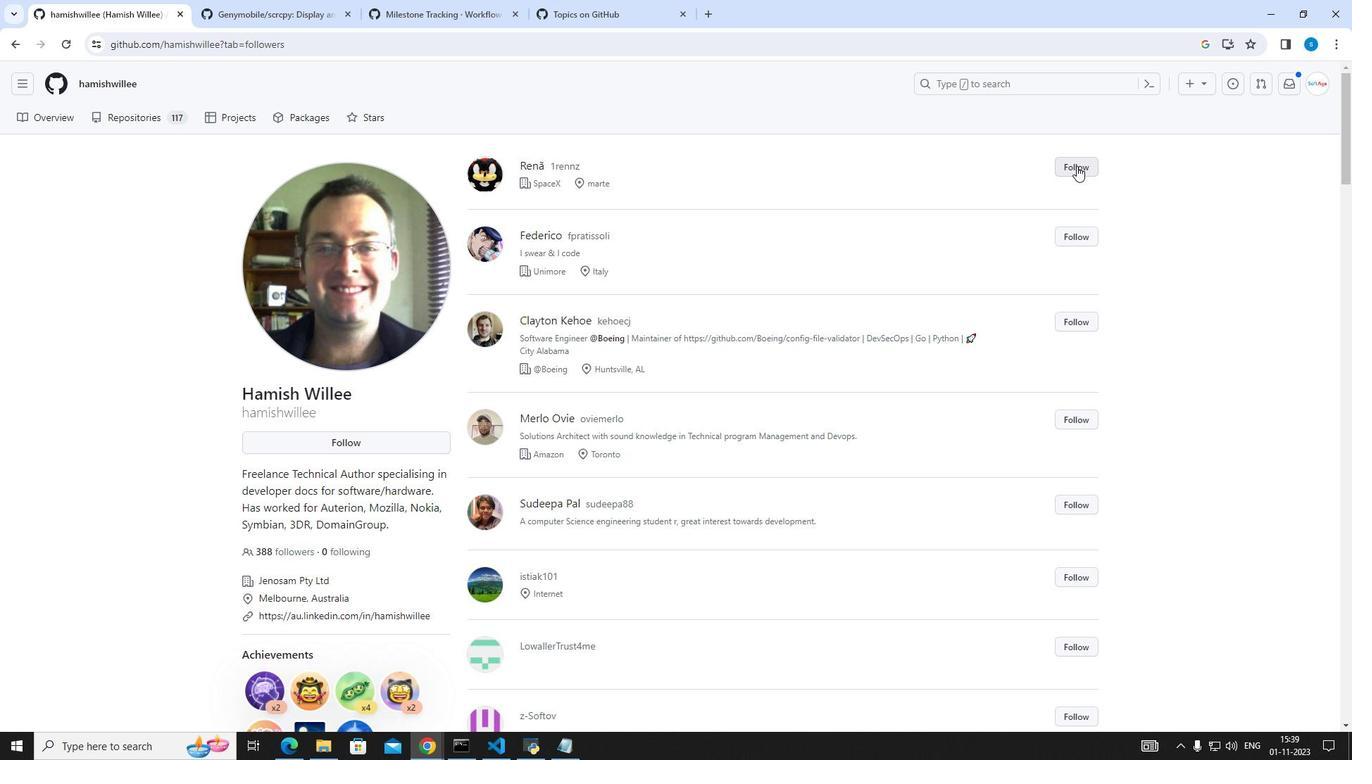
Action: Mouse moved to (1074, 416)
Screenshot: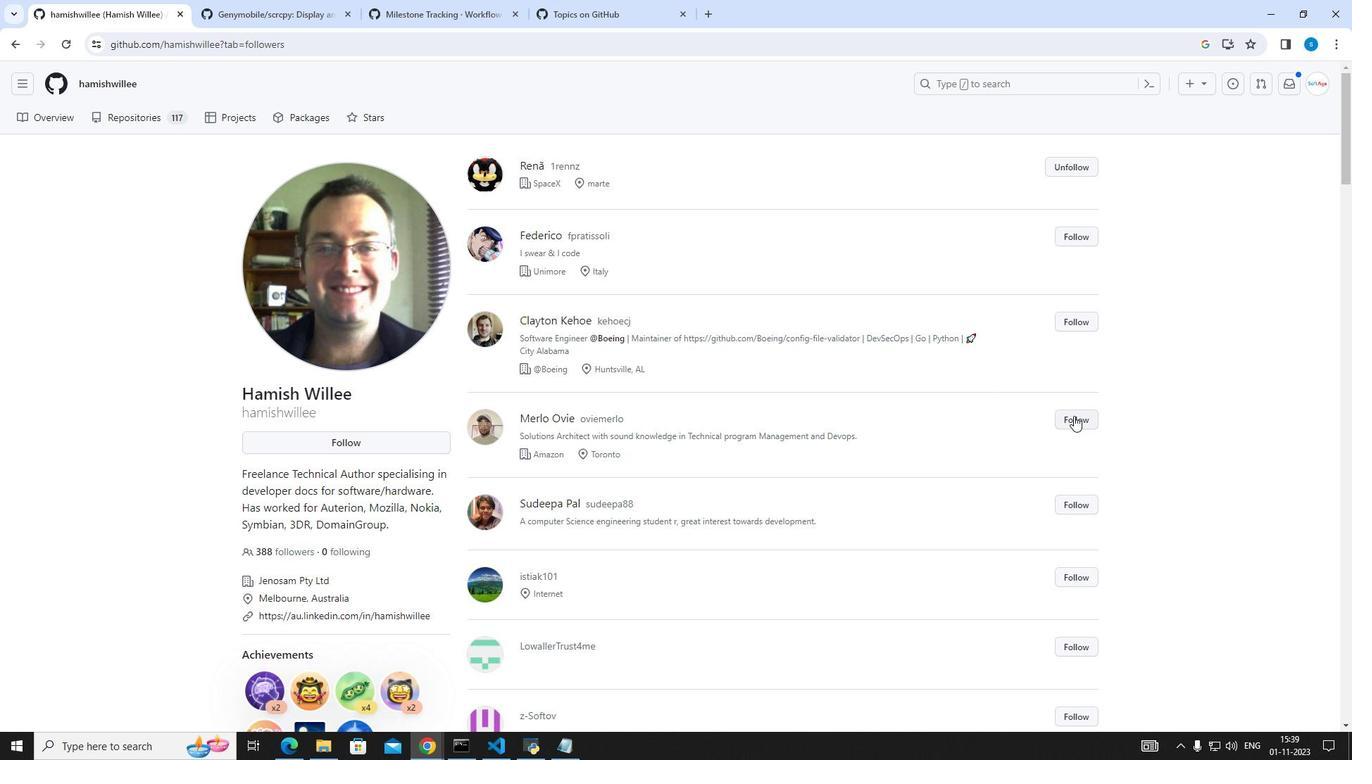 
Action: Mouse pressed left at (1074, 416)
Screenshot: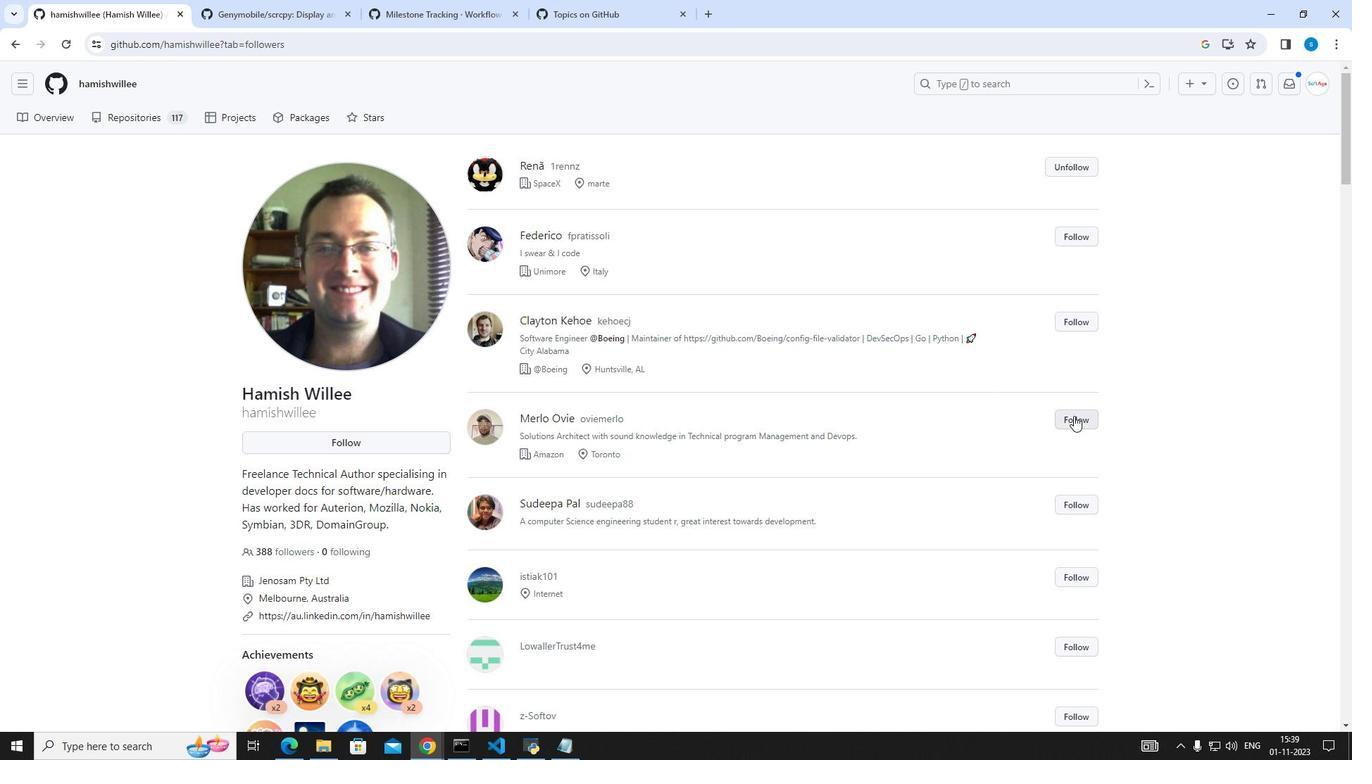 
Action: Mouse moved to (913, 457)
Screenshot: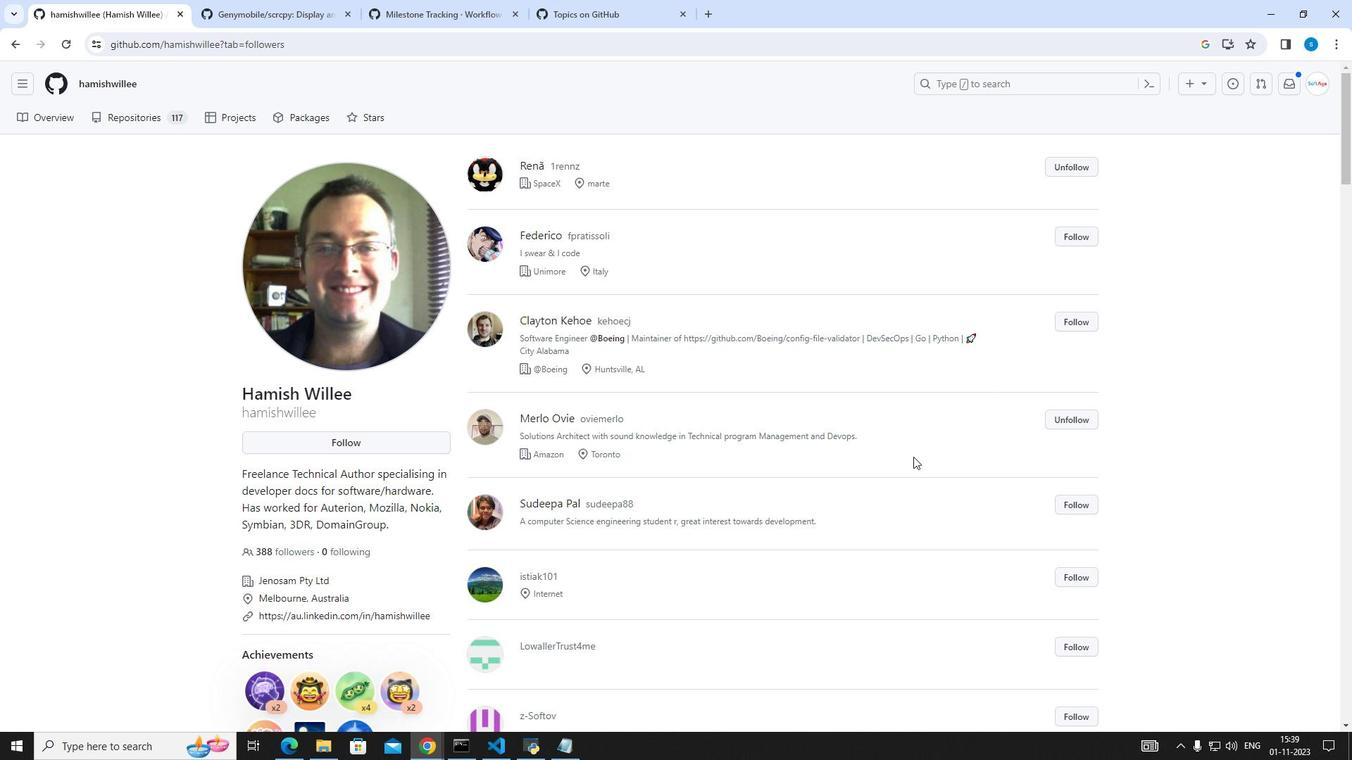 
Action: Mouse scrolled (913, 456) with delta (0, 0)
Screenshot: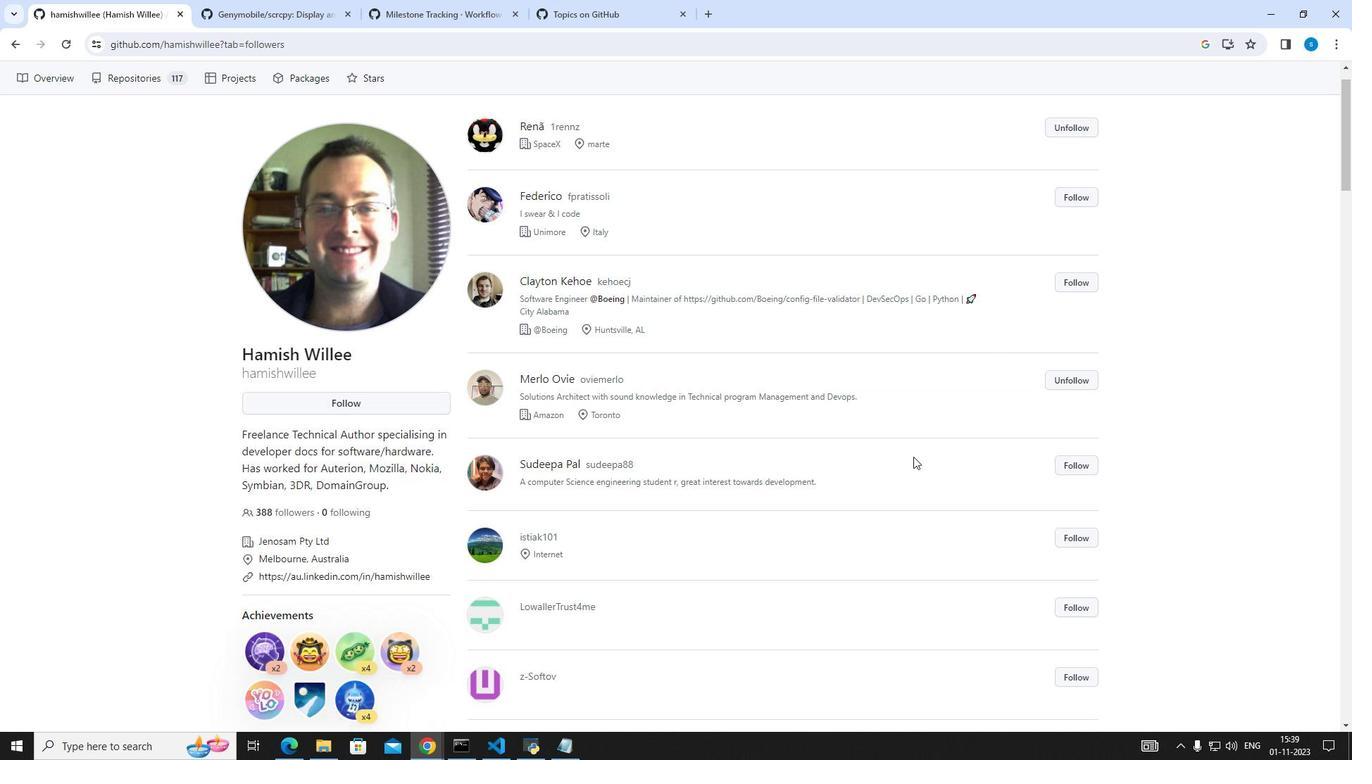 
Action: Mouse scrolled (913, 456) with delta (0, 0)
Screenshot: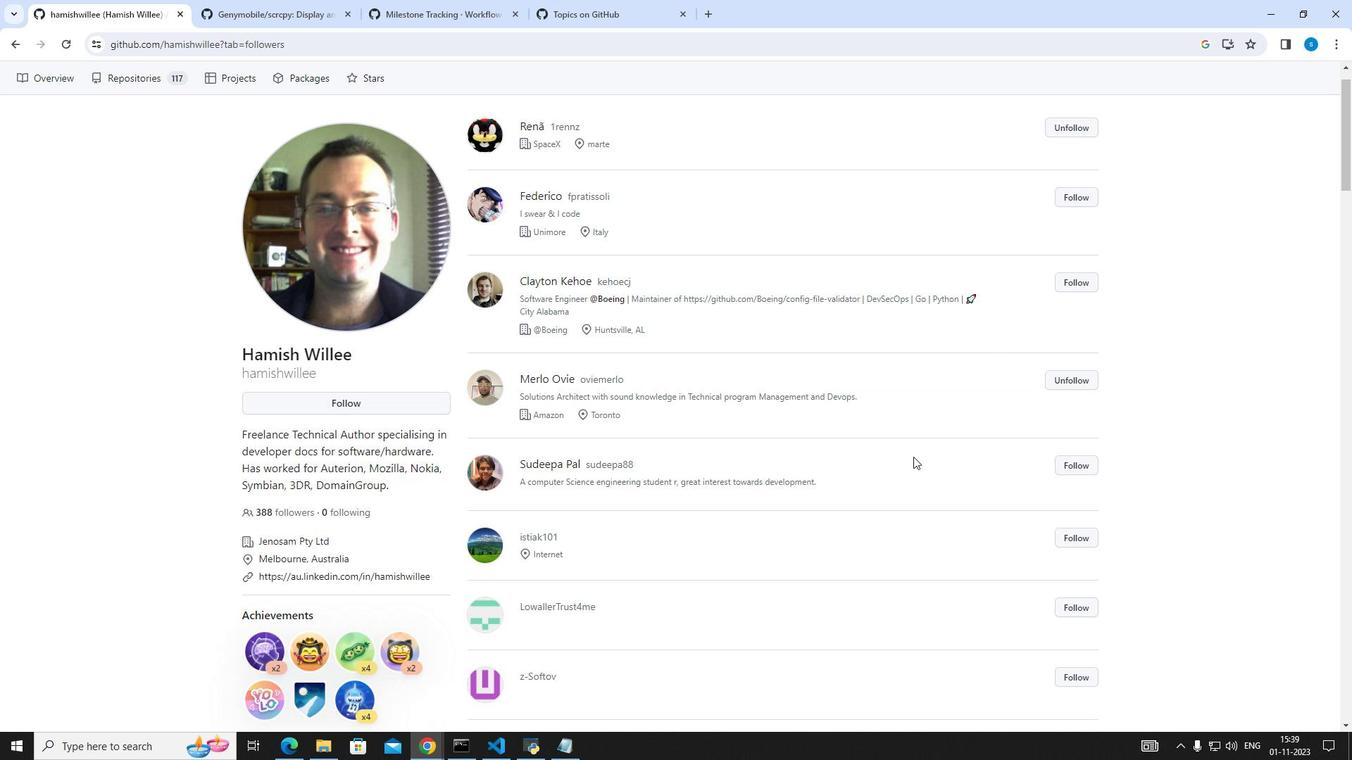 
Action: Mouse scrolled (913, 456) with delta (0, 0)
Screenshot: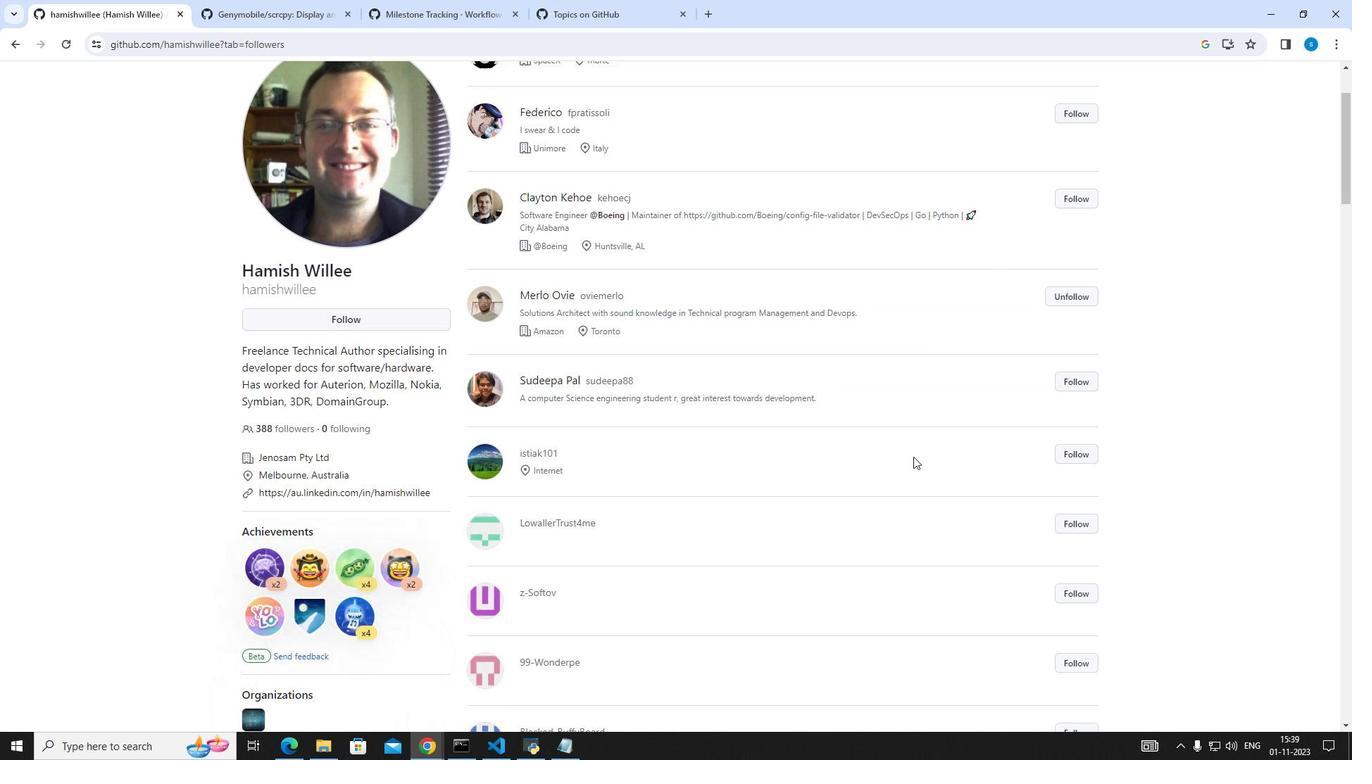 
Action: Mouse scrolled (913, 456) with delta (0, 0)
Screenshot: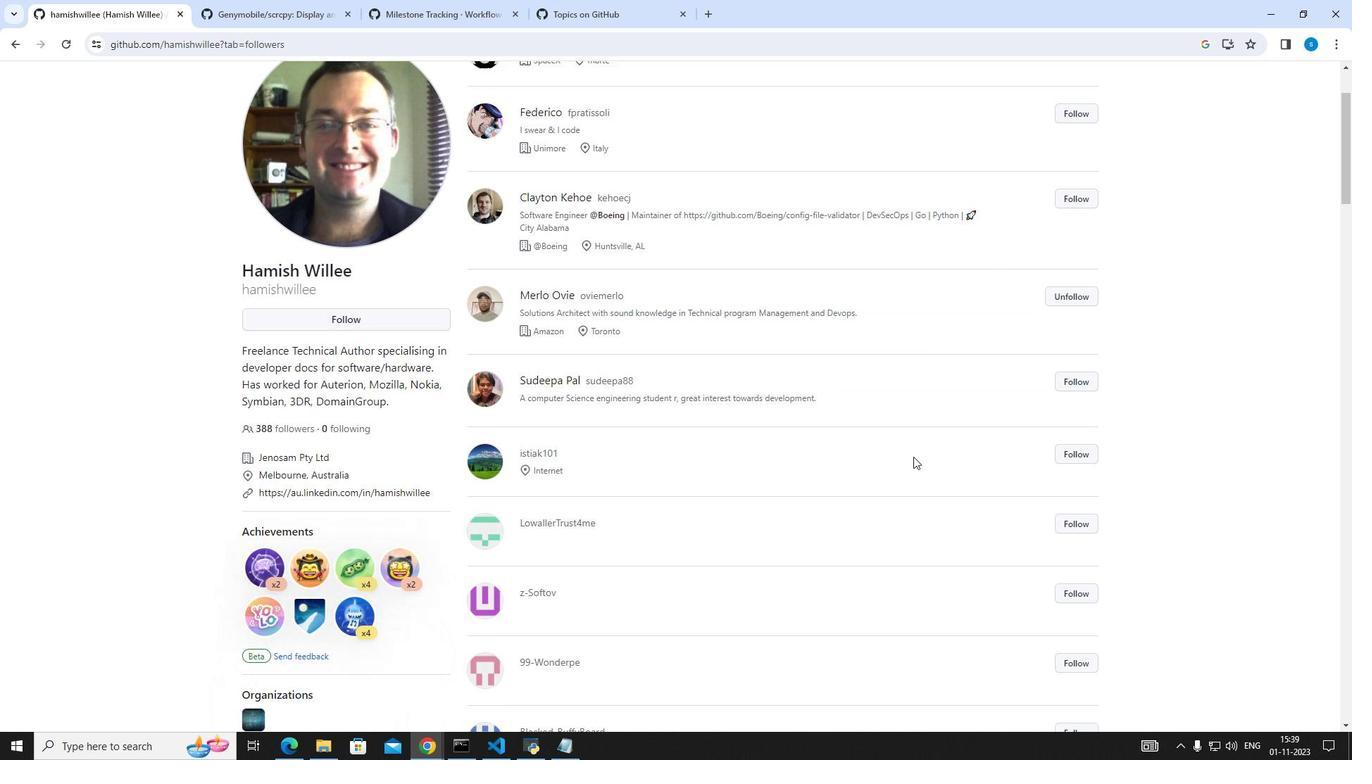 
Action: Mouse moved to (1073, 370)
Screenshot: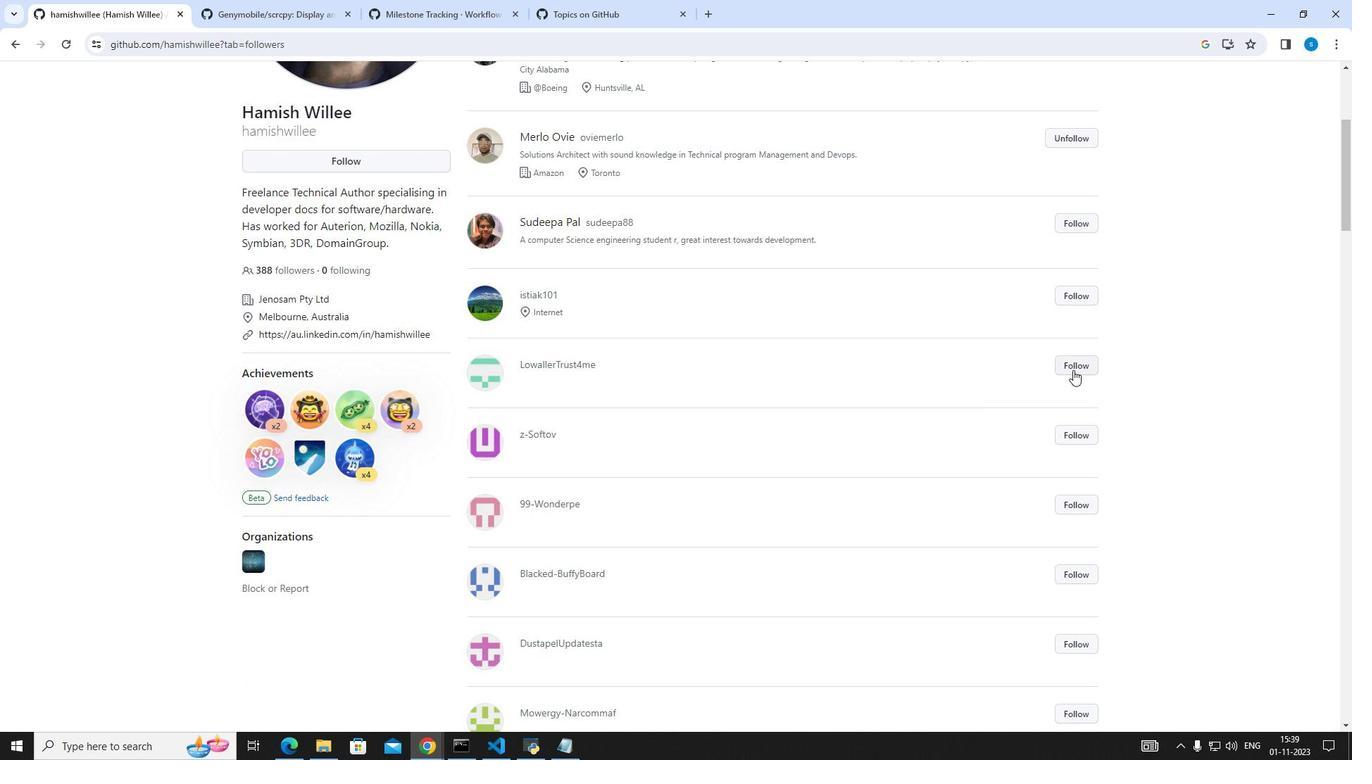 
Action: Mouse pressed left at (1073, 370)
Screenshot: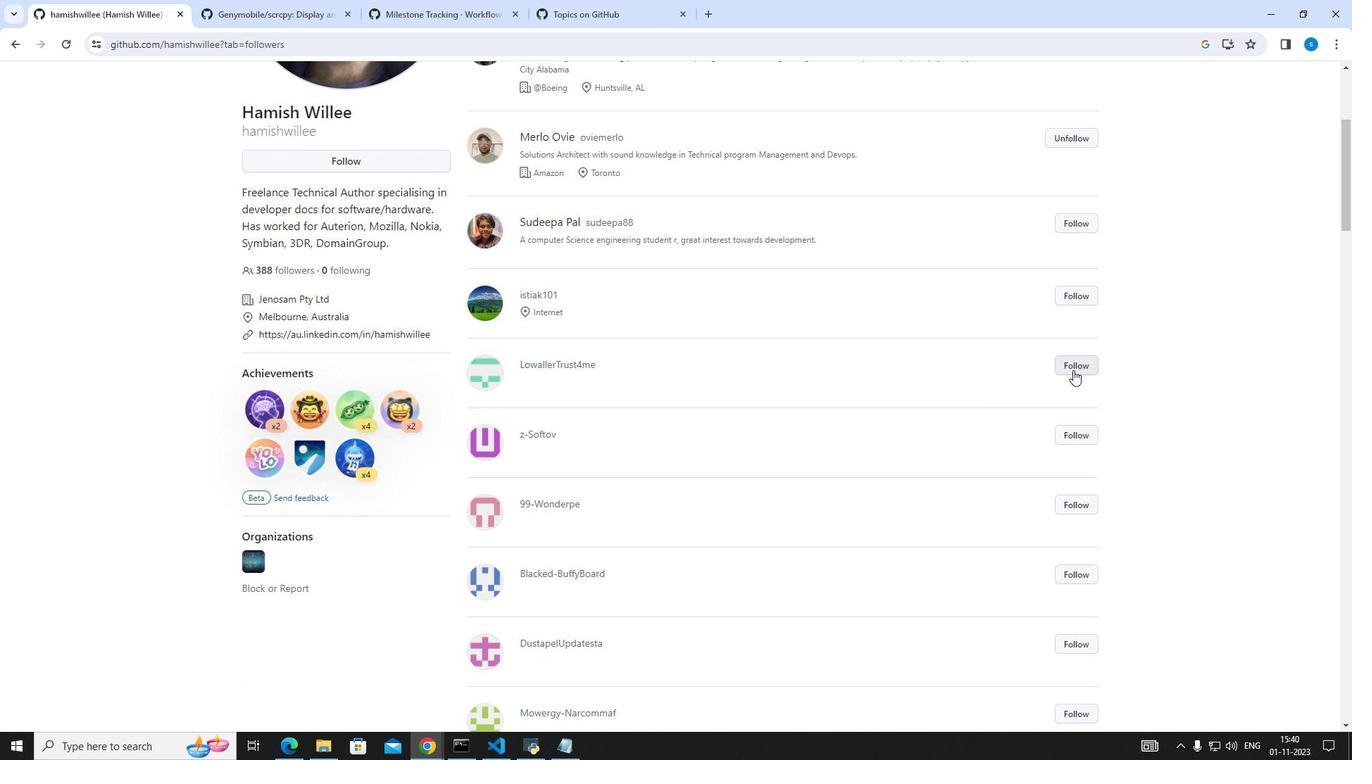 
Action: Mouse scrolled (1073, 369) with delta (0, 0)
Screenshot: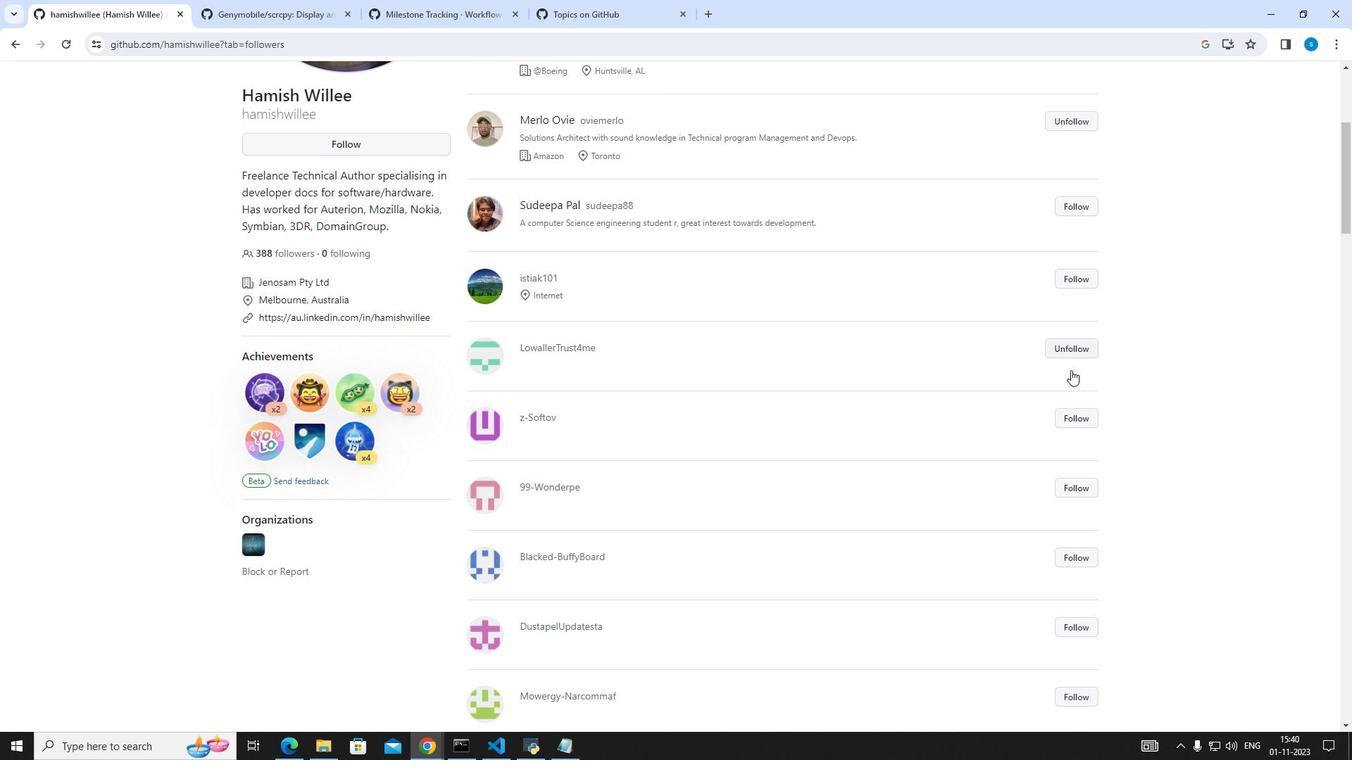 
Action: Mouse scrolled (1073, 369) with delta (0, 0)
Screenshot: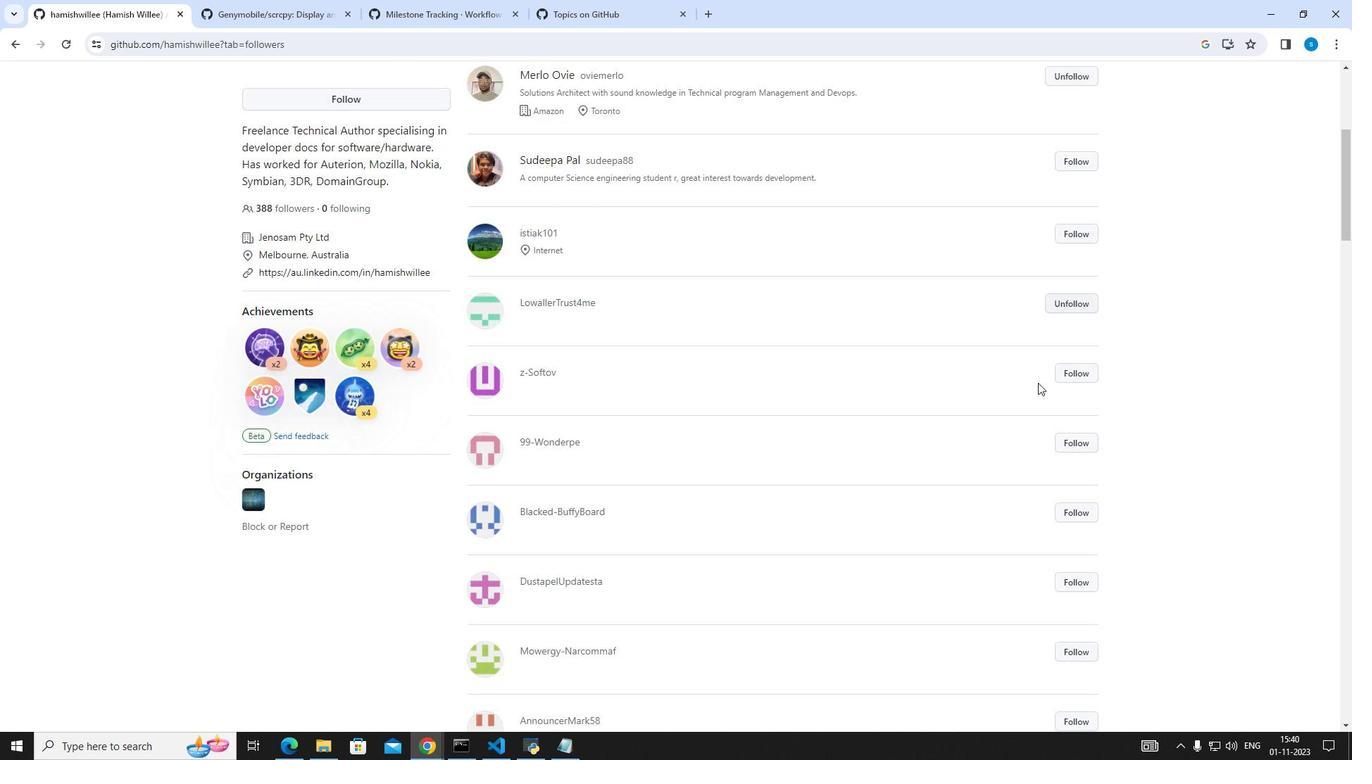 
Action: Mouse scrolled (1073, 369) with delta (0, 0)
Screenshot: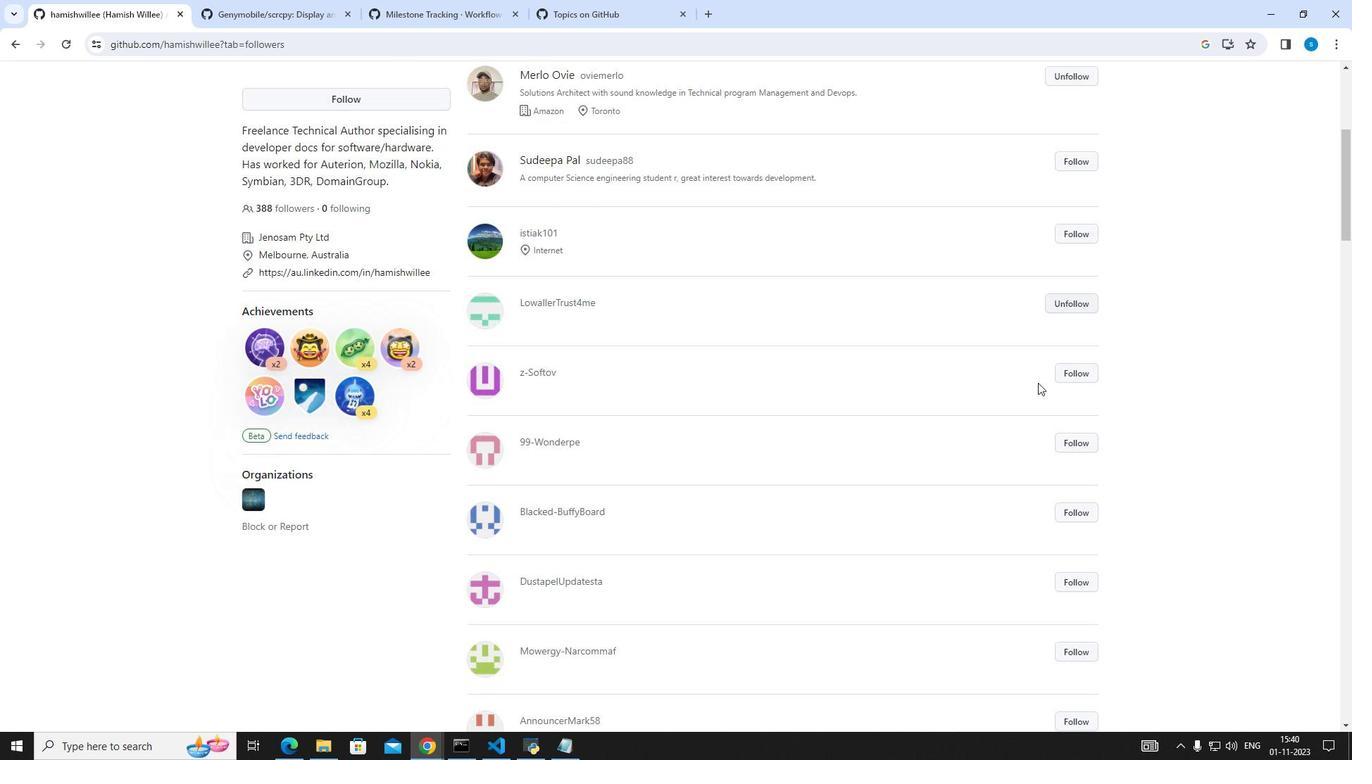 
Action: Mouse moved to (1063, 374)
Screenshot: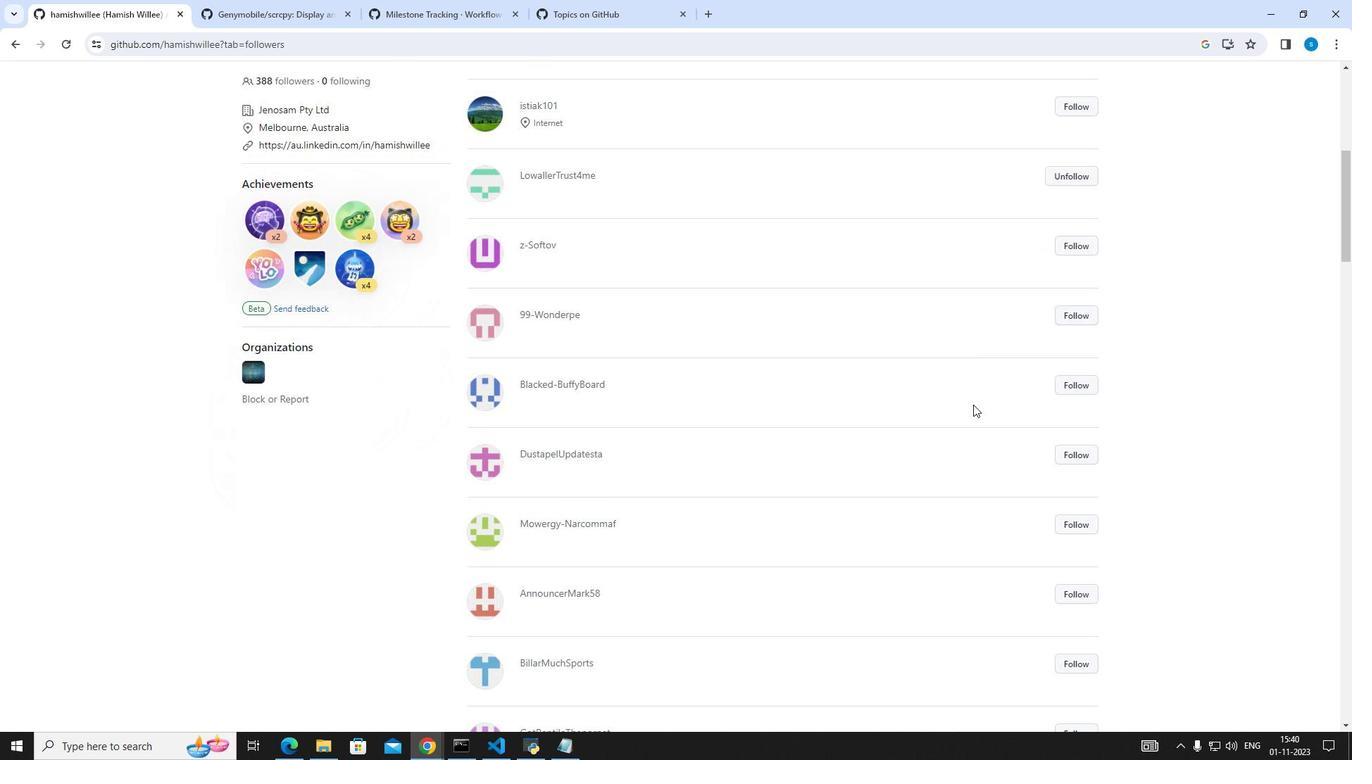 
Action: Mouse scrolled (1063, 374) with delta (0, 0)
Screenshot: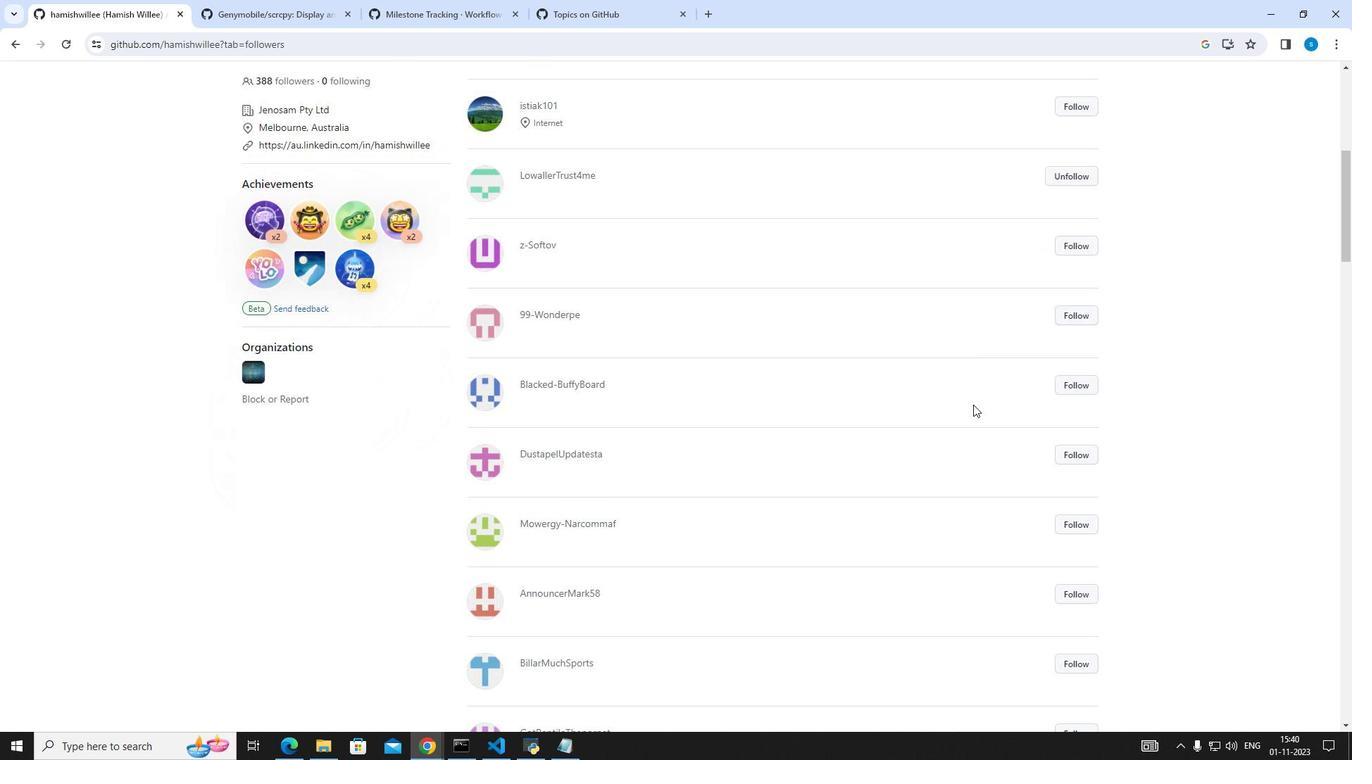 
Action: Mouse moved to (538, 568)
Screenshot: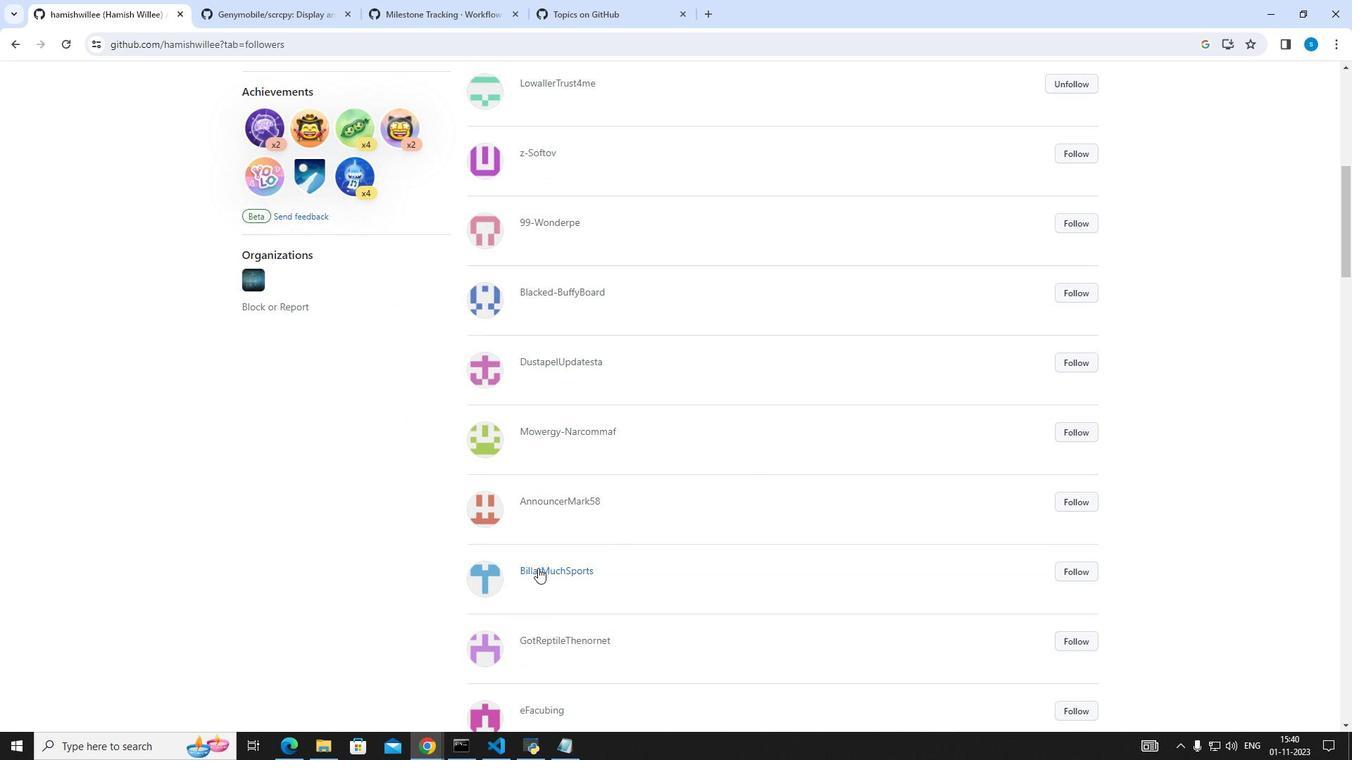 
Action: Mouse pressed left at (538, 568)
Screenshot: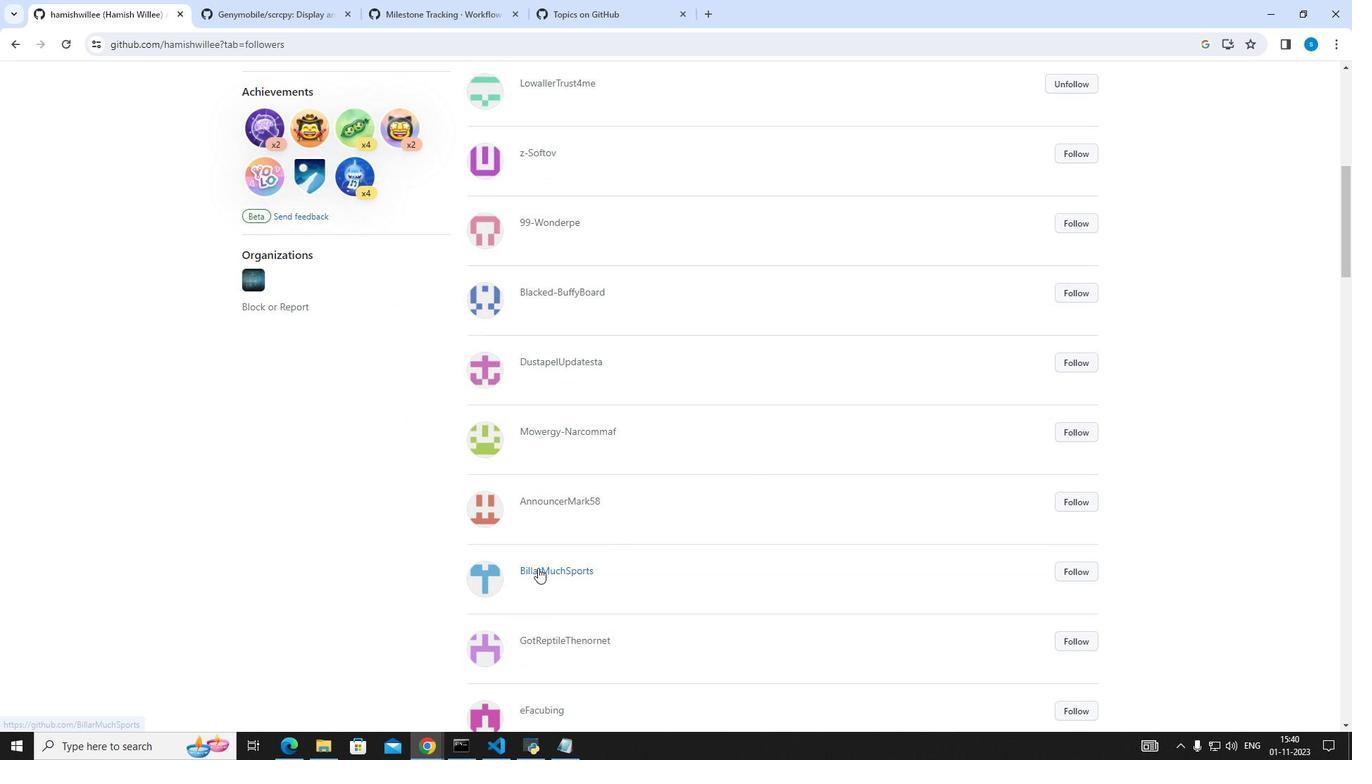 
Action: Mouse moved to (411, 427)
Screenshot: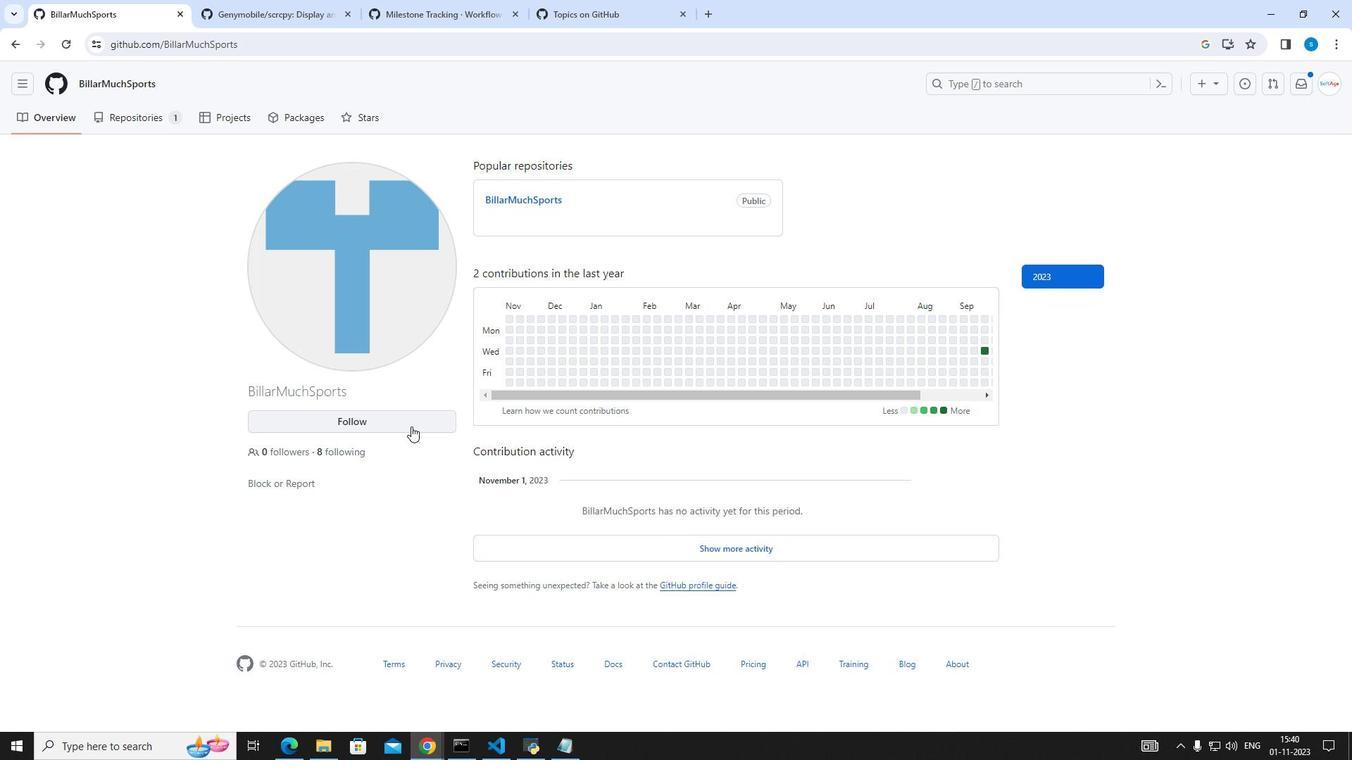 
Action: Mouse pressed left at (411, 427)
Screenshot: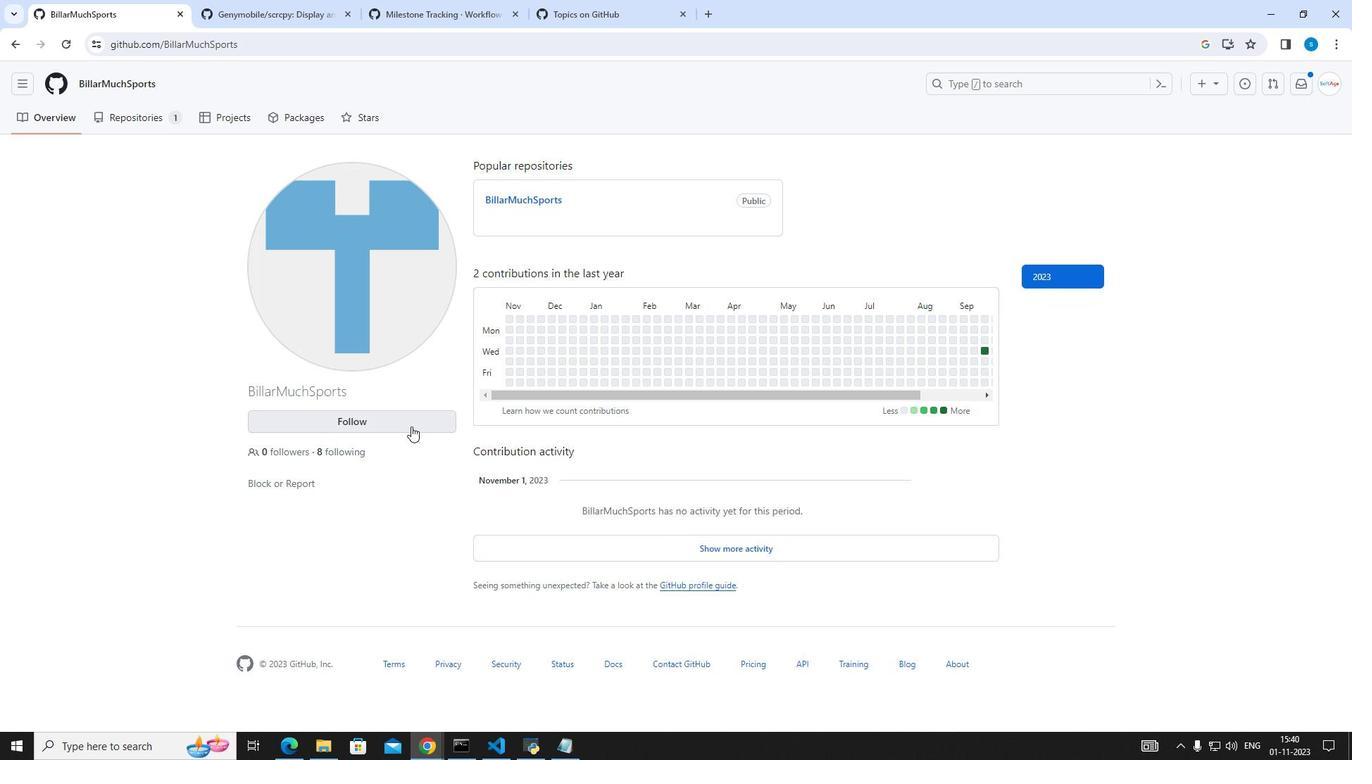
Action: Mouse moved to (14, 42)
Screenshot: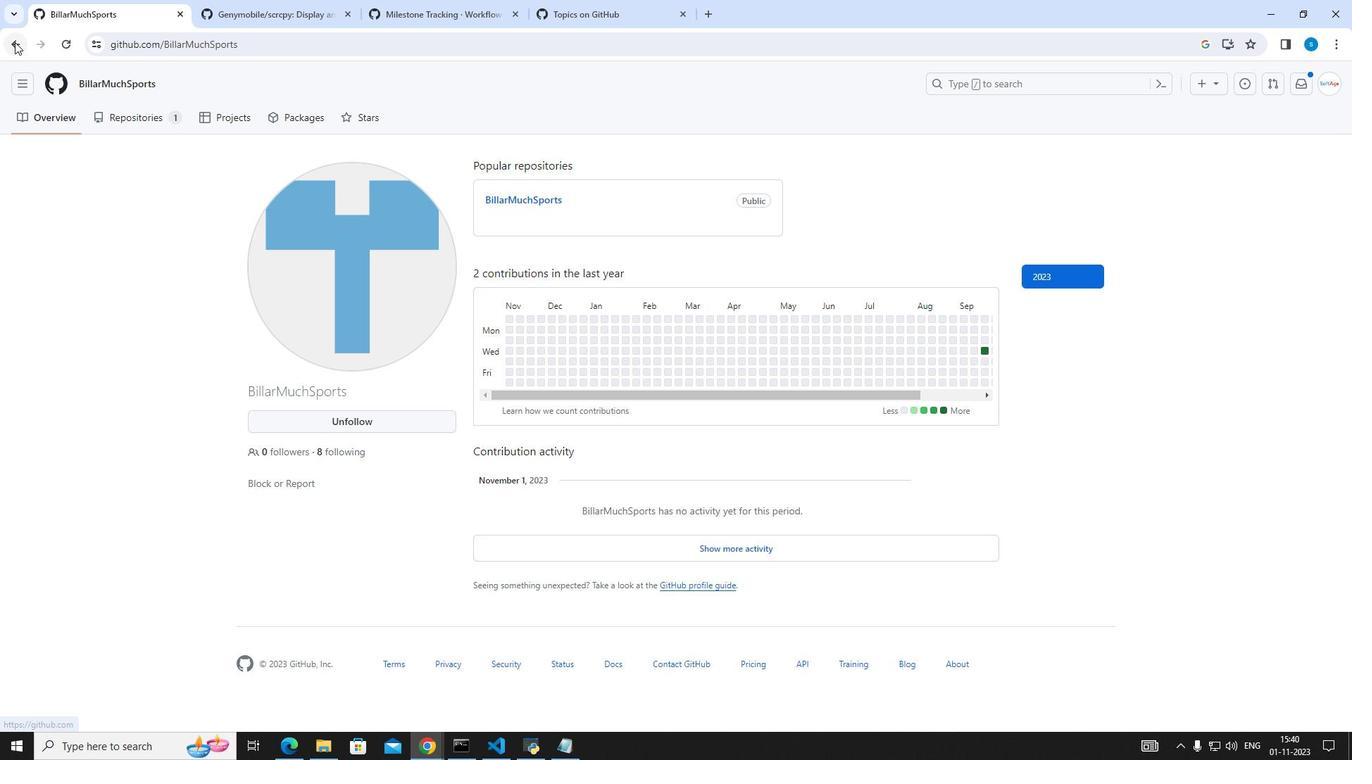 
Action: Mouse pressed left at (14, 42)
Screenshot: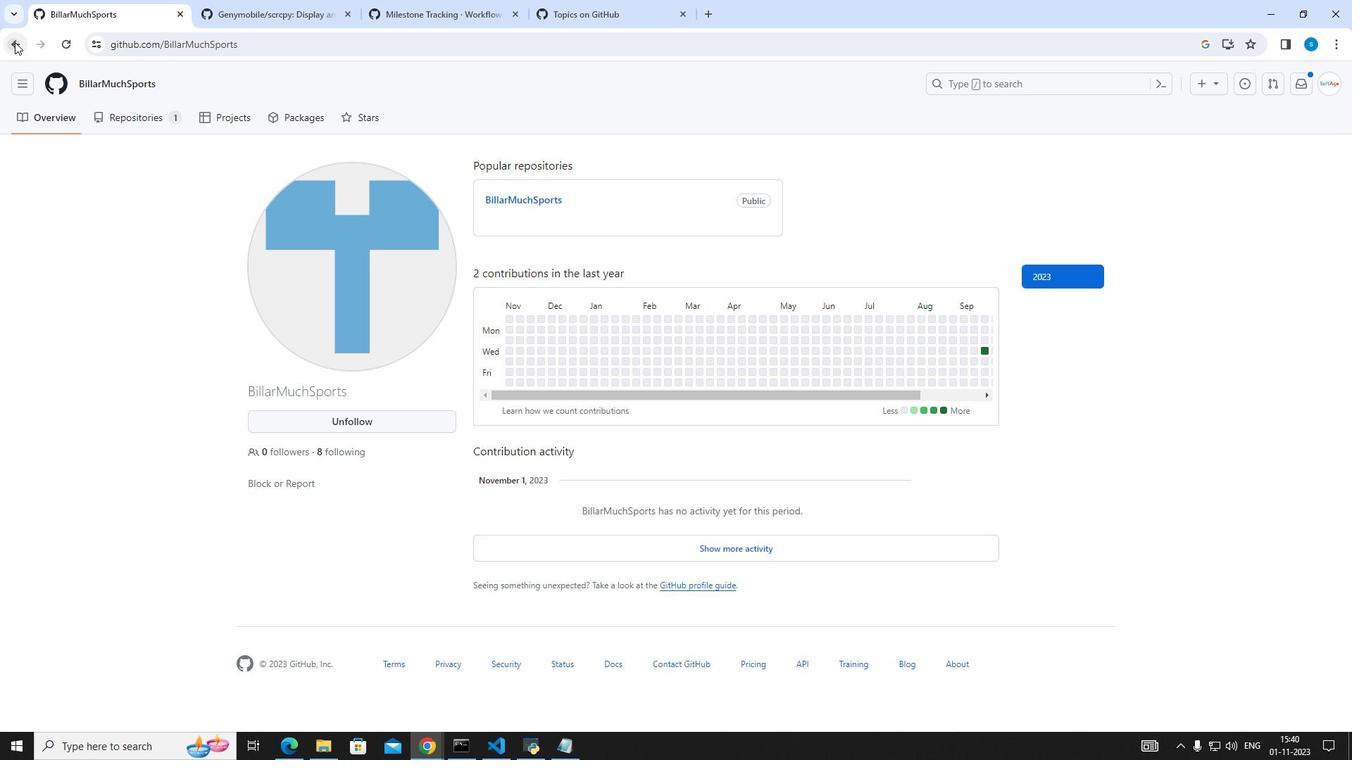 
Action: Mouse moved to (739, 429)
Screenshot: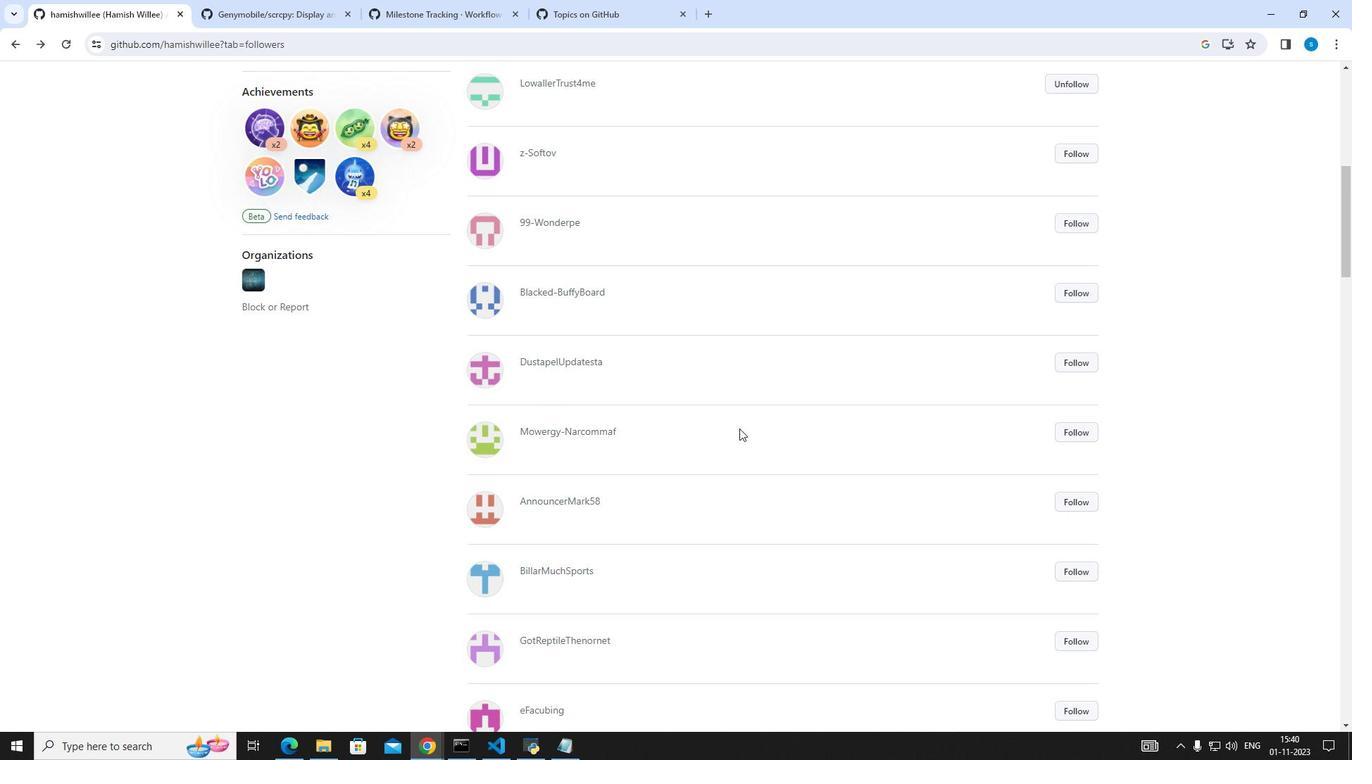 
Action: Mouse scrolled (739, 428) with delta (0, 0)
Screenshot: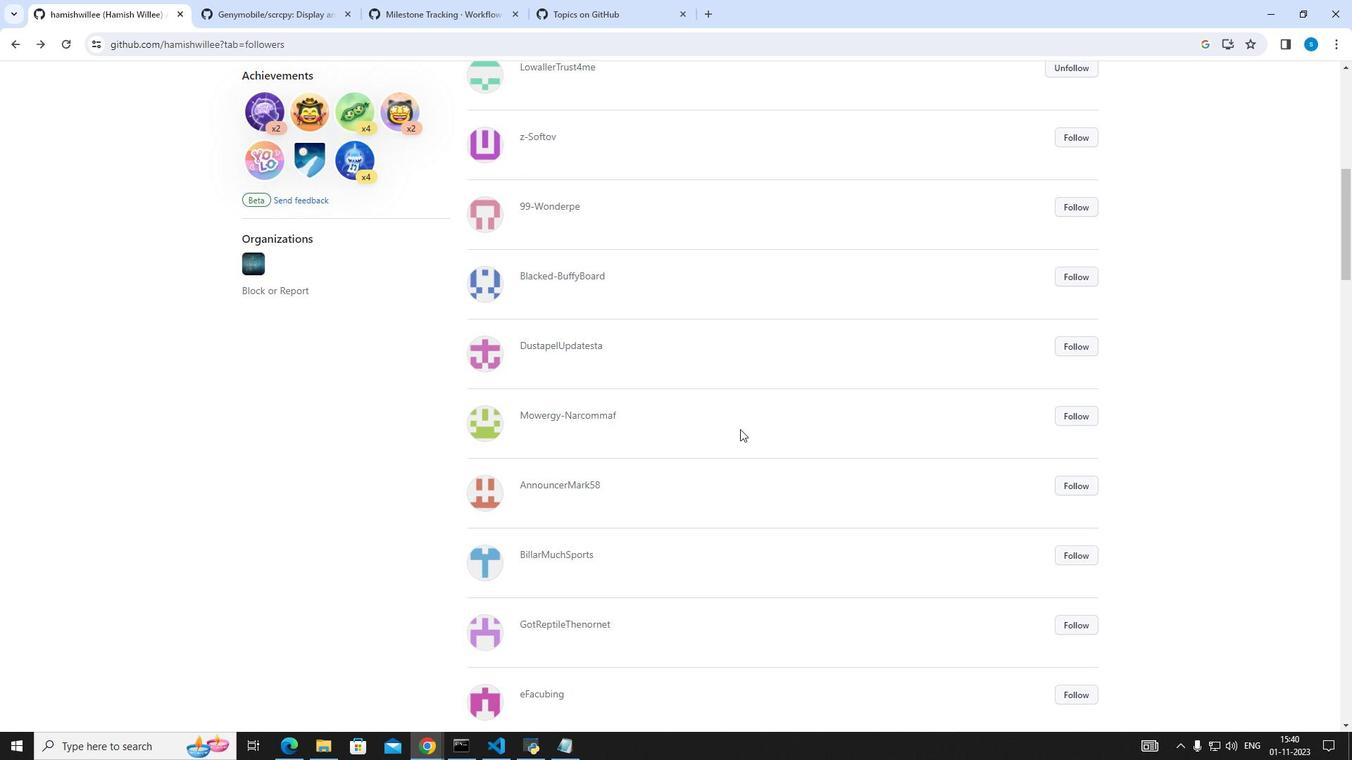 
Action: Mouse scrolled (739, 428) with delta (0, 0)
Screenshot: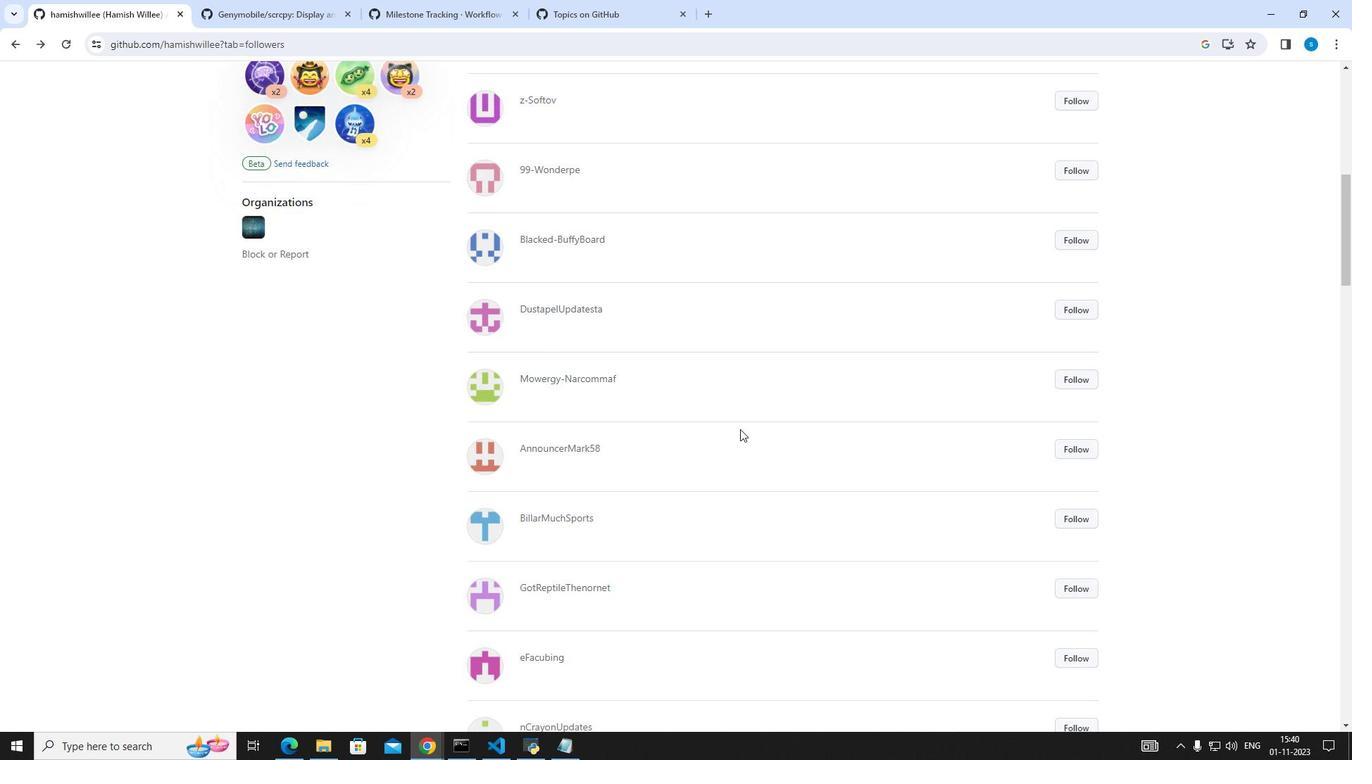 
Action: Mouse moved to (740, 429)
Screenshot: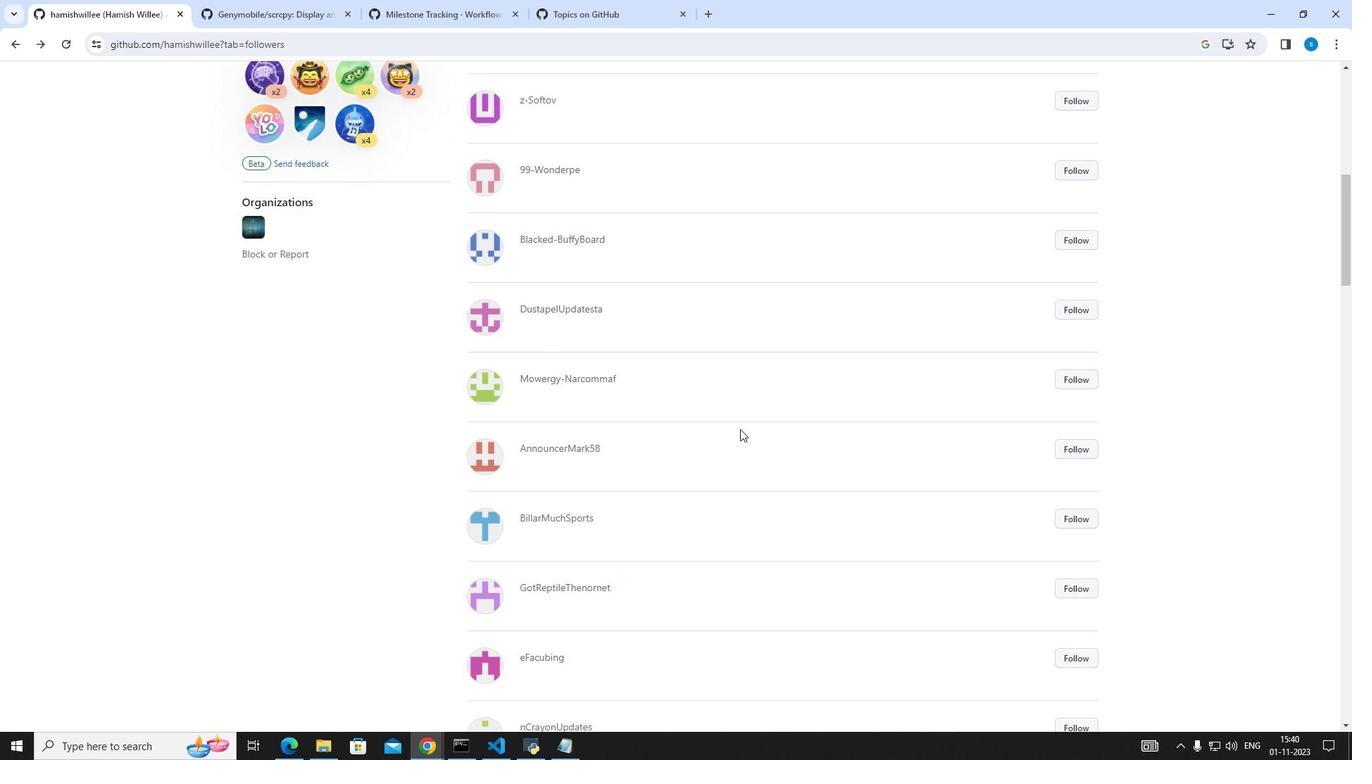 
Action: Mouse scrolled (740, 429) with delta (0, 0)
Screenshot: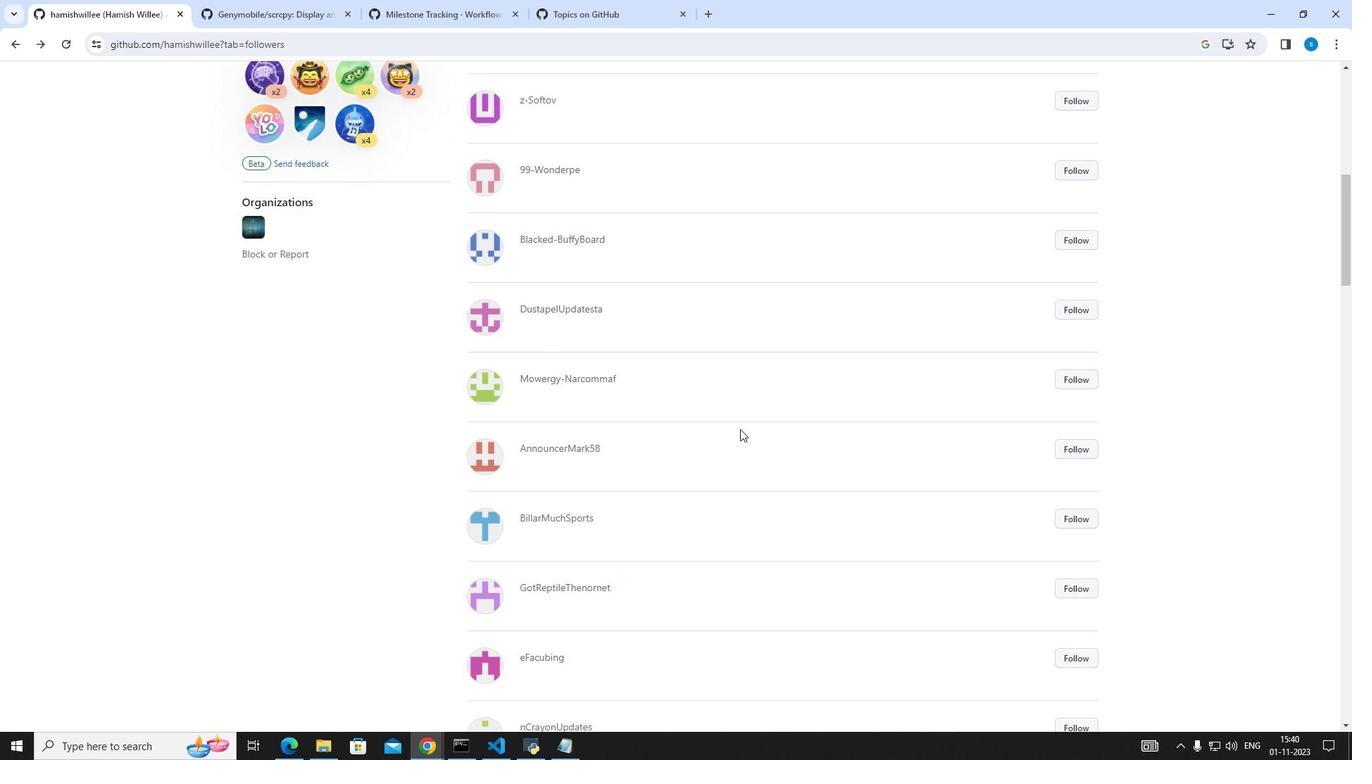 
Action: Mouse scrolled (740, 429) with delta (0, 0)
Screenshot: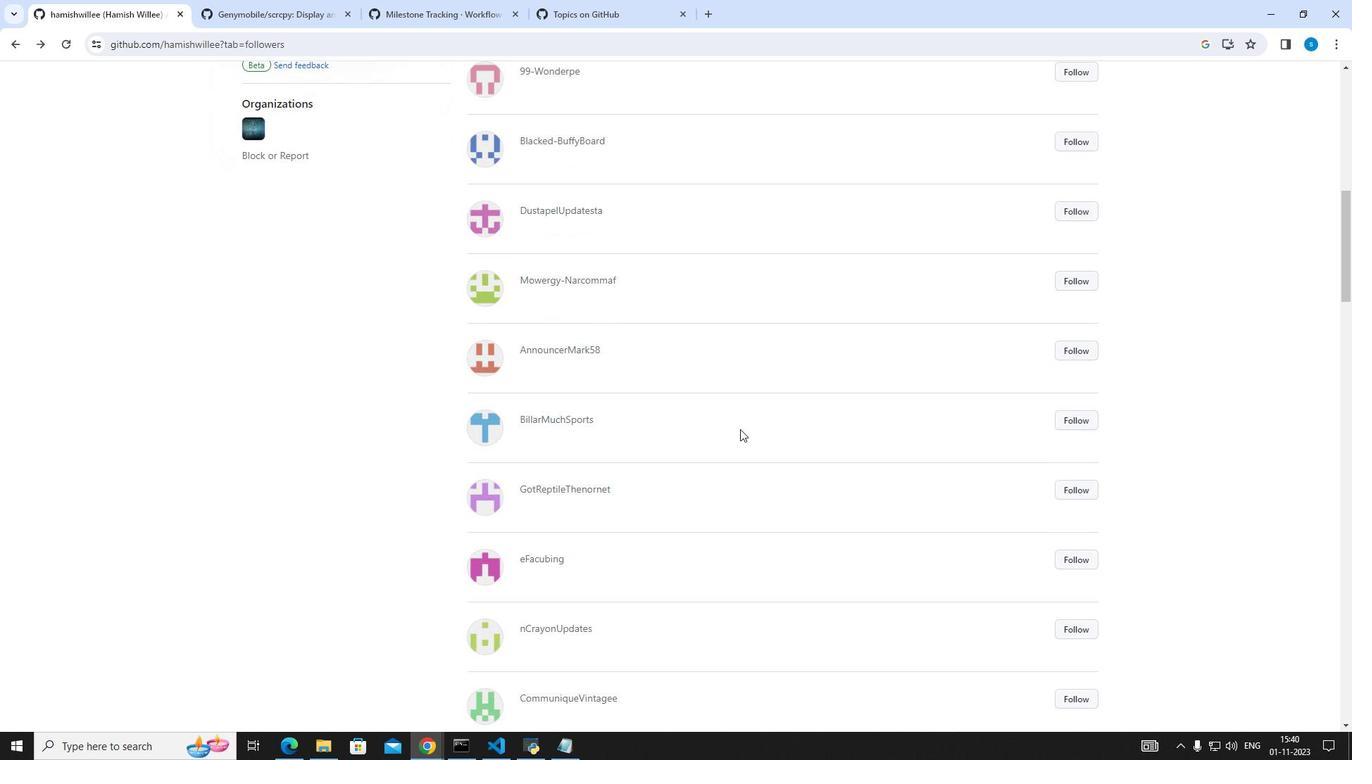 
Action: Mouse moved to (1083, 569)
Screenshot: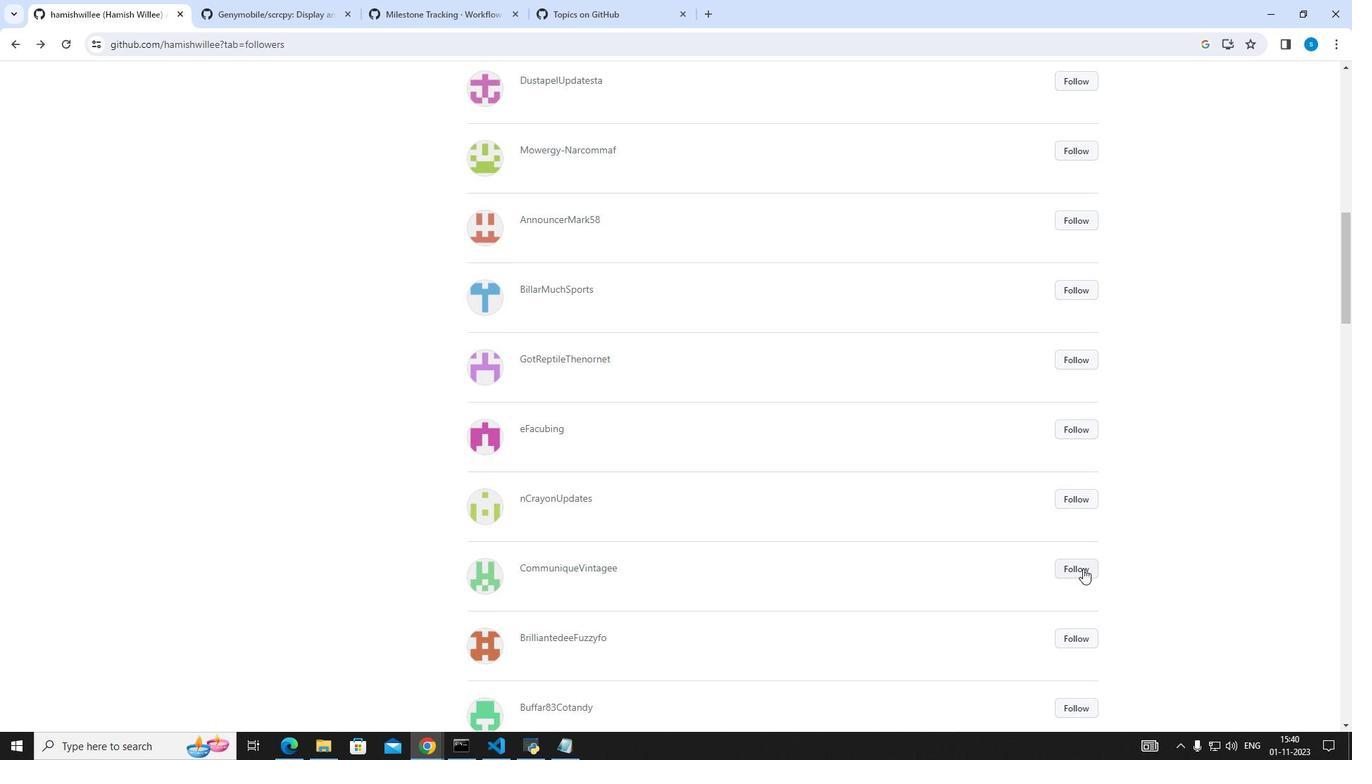 
Action: Mouse pressed left at (1083, 569)
Screenshot: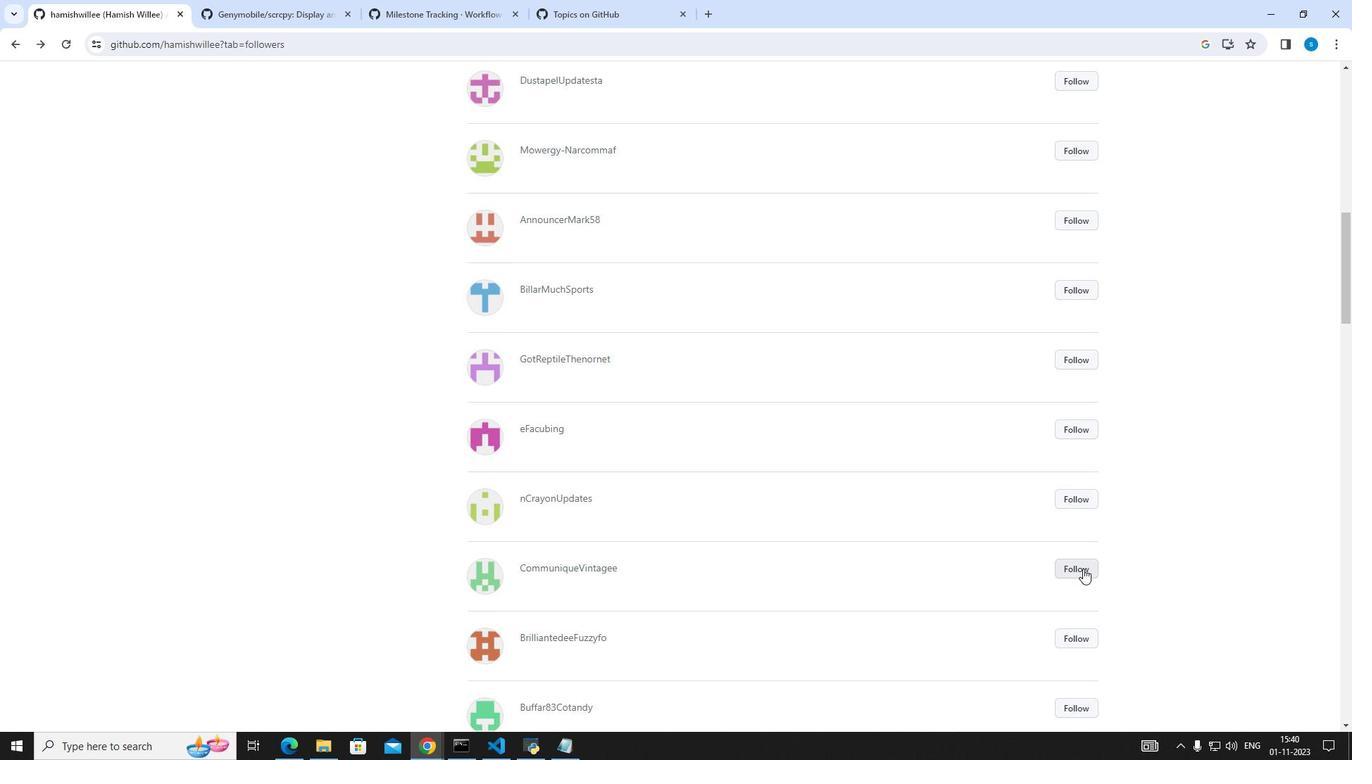 
Action: Mouse scrolled (1083, 568) with delta (0, 0)
Screenshot: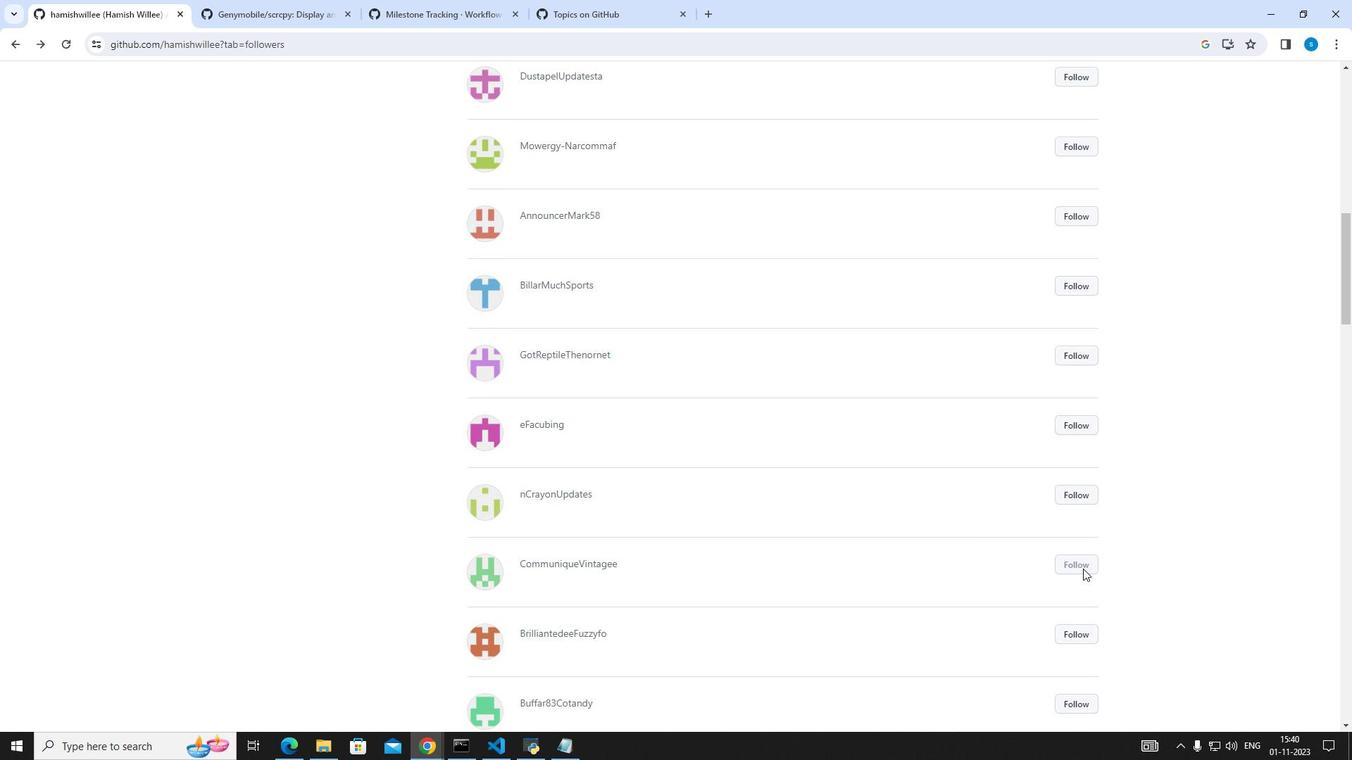 
Action: Mouse scrolled (1083, 568) with delta (0, 0)
Screenshot: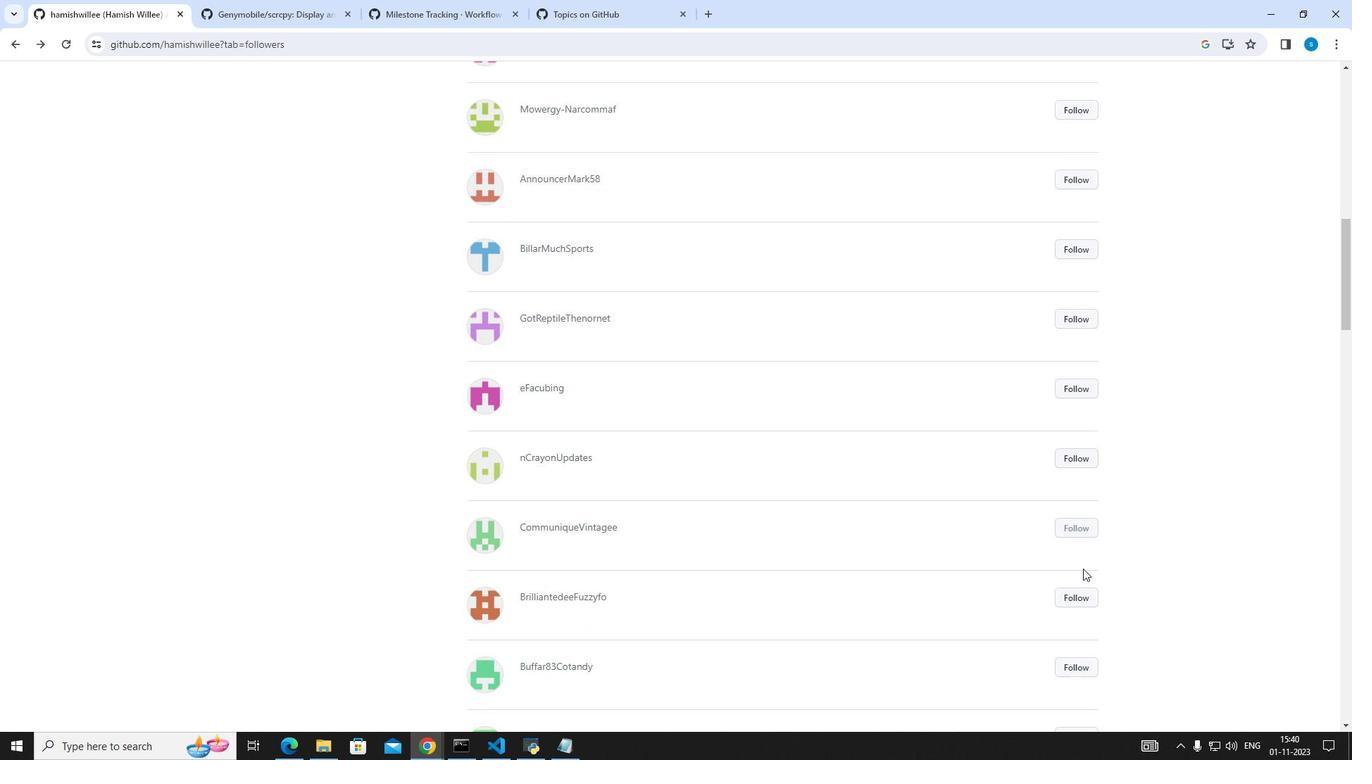 
Action: Mouse scrolled (1083, 568) with delta (0, 0)
Screenshot: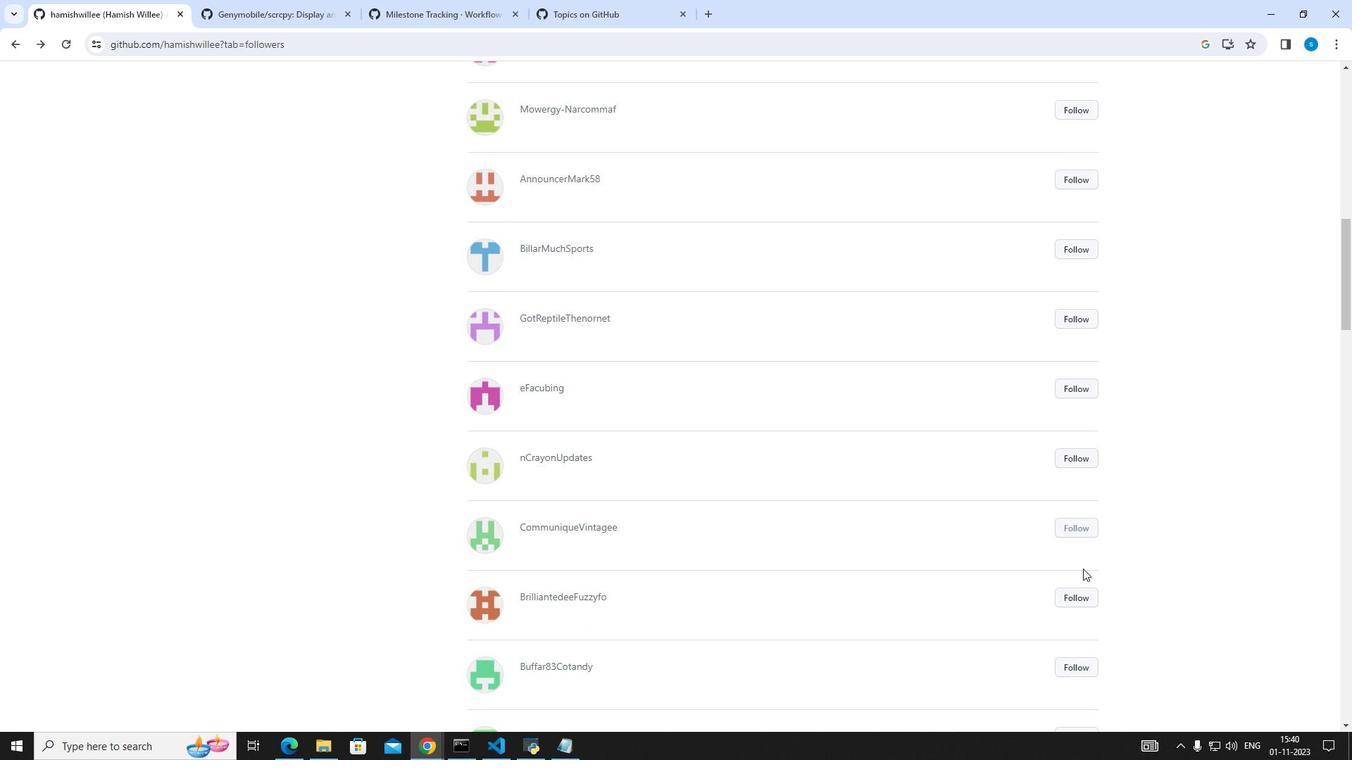 
Action: Mouse scrolled (1083, 568) with delta (0, 0)
Screenshot: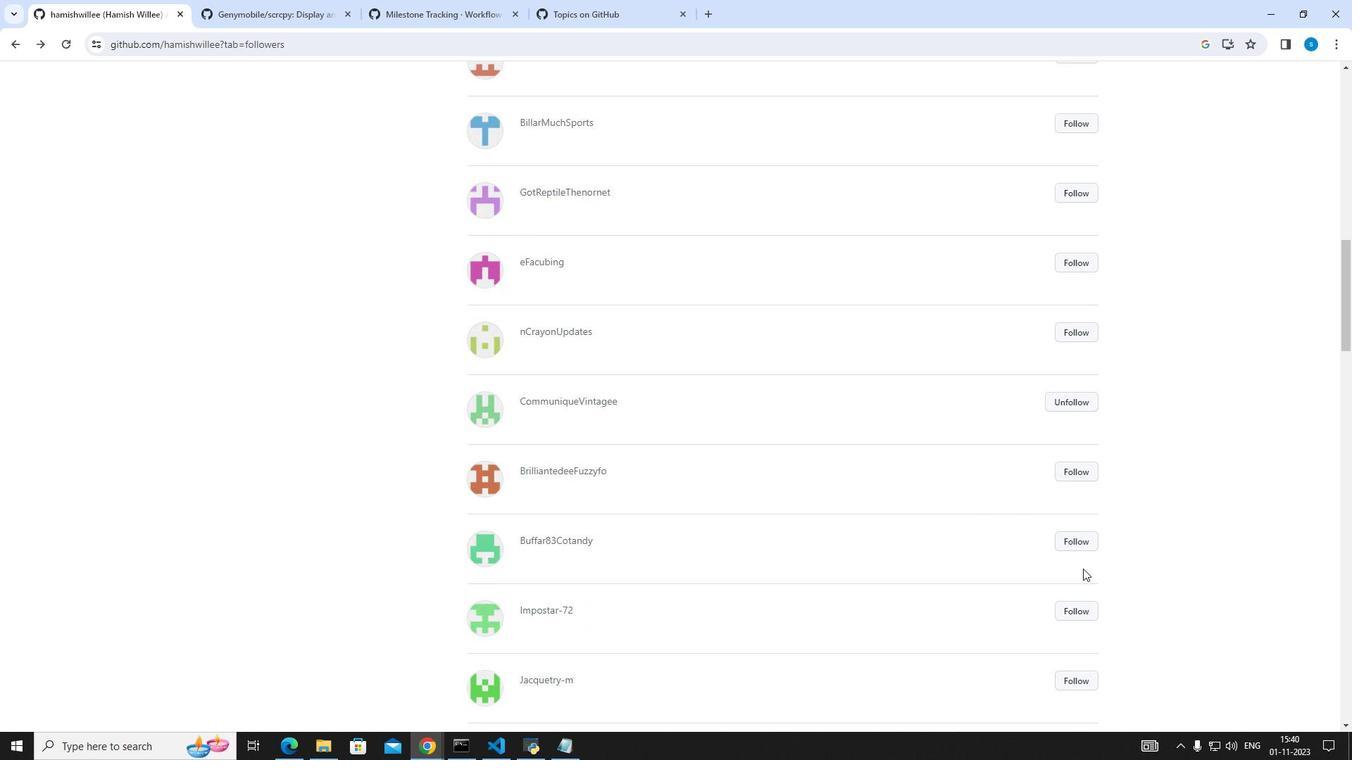 
Action: Mouse moved to (1083, 569)
Screenshot: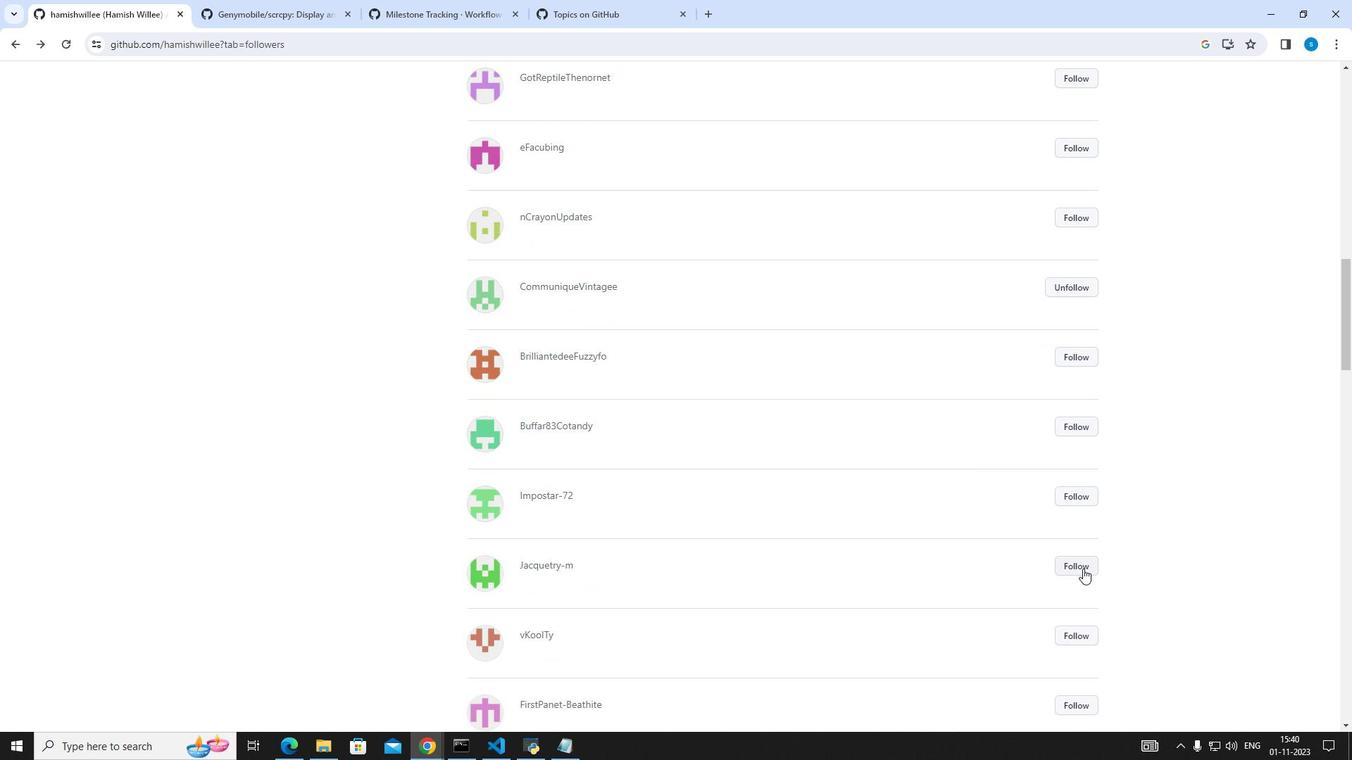 
Action: Mouse pressed left at (1083, 569)
Screenshot: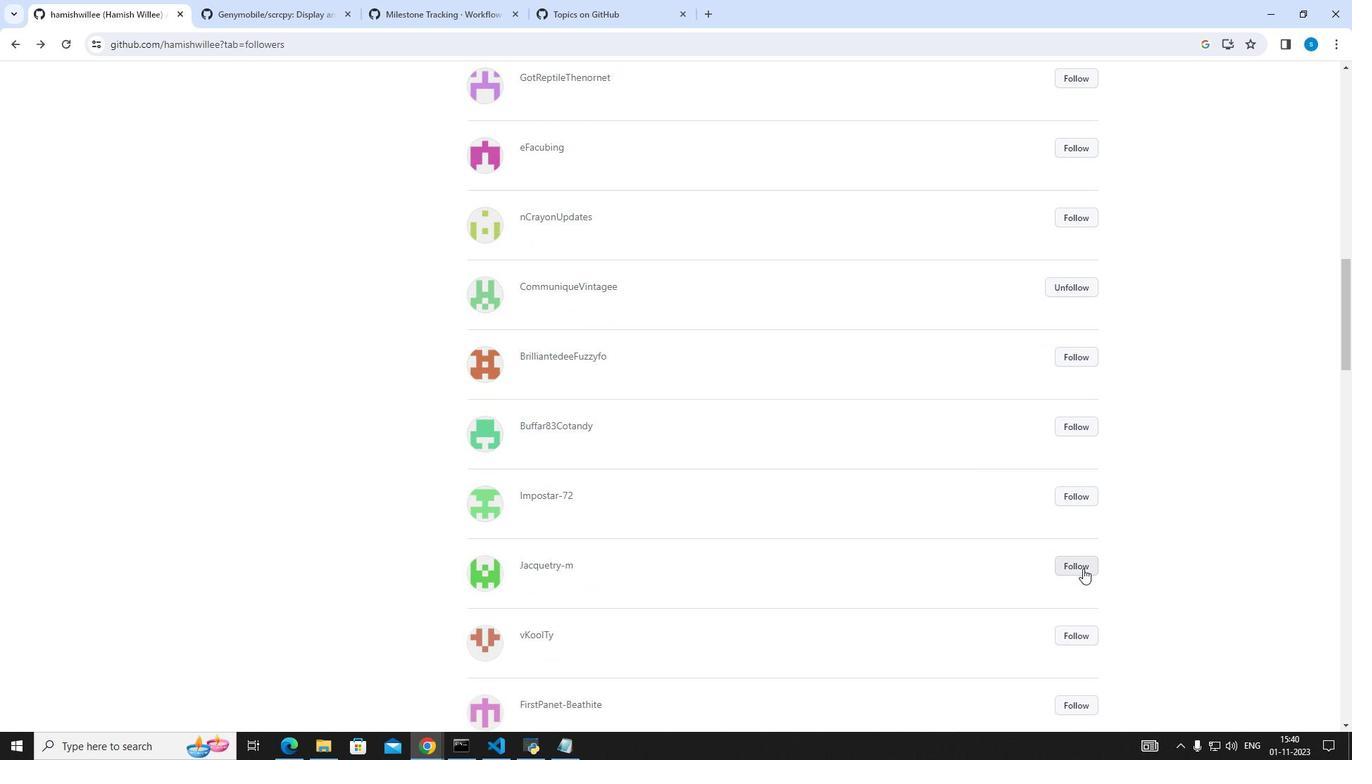 
Action: Mouse moved to (1181, 415)
Screenshot: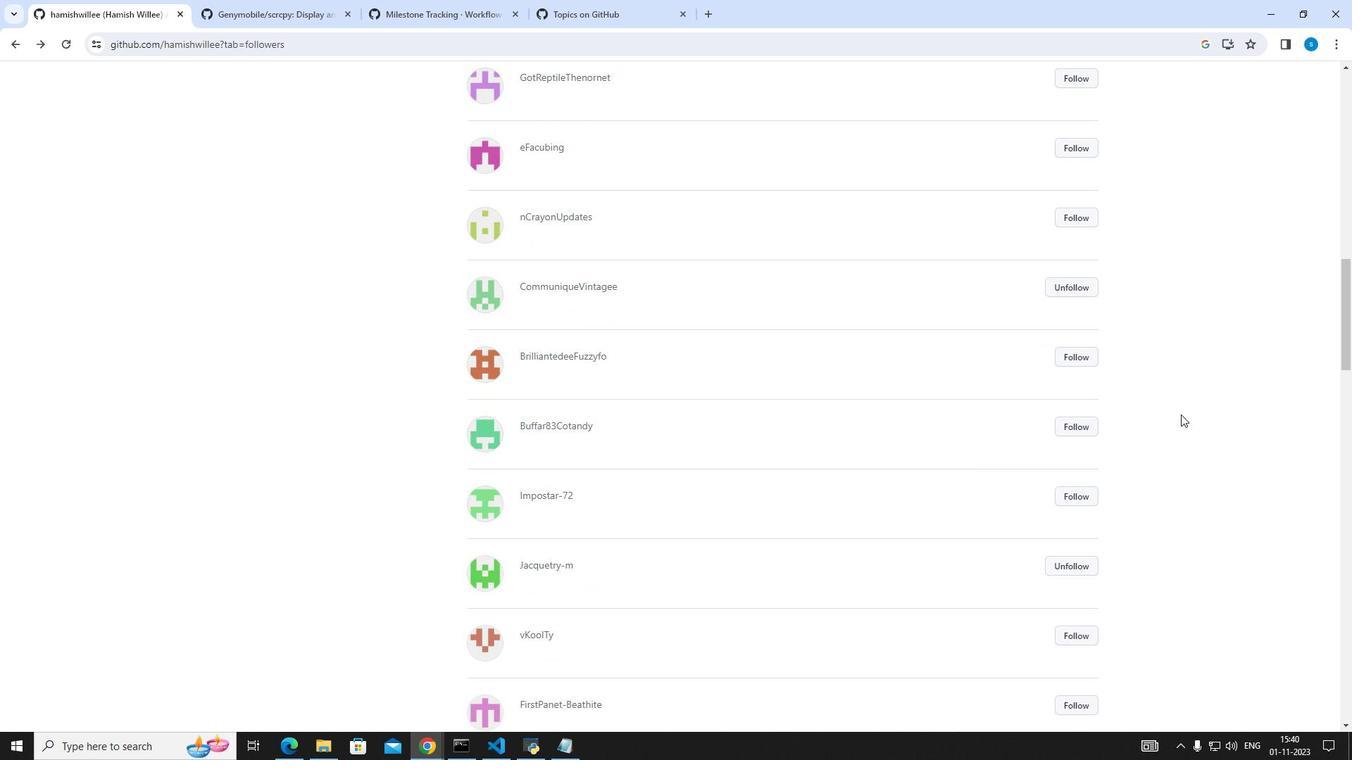 
